 Task: Open Card Employee Feedback Collection in Board Product Roadmap Planning and Execution to Workspace Investor Relations and add a team member Softage.1@softage.net, a label Yellow, a checklist Mobile Device Management, an attachment from your google drive, a color Yellow and finally, add a card description 'Conduct customer research for new product naming and branding' and a comment 'This item is a priority on our list, so let us focus on getting it done as soon as possible.'. Add a start date 'Jan 09, 1900' with a due date 'Jan 16, 1900'
Action: Mouse moved to (55, 312)
Screenshot: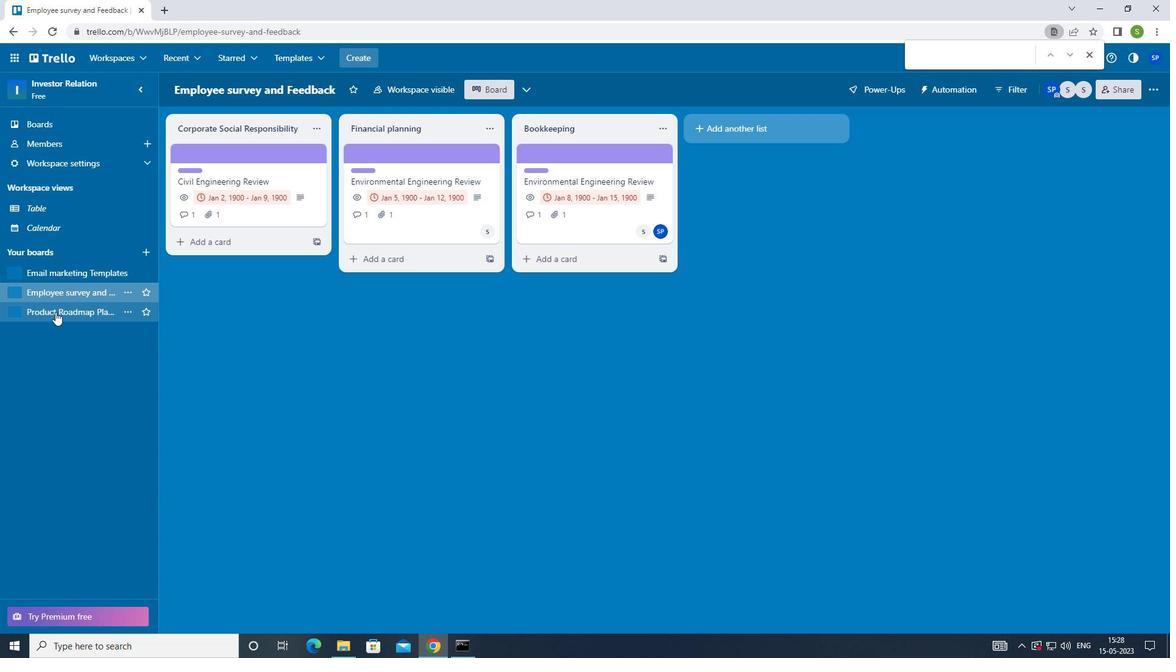 
Action: Mouse pressed left at (55, 312)
Screenshot: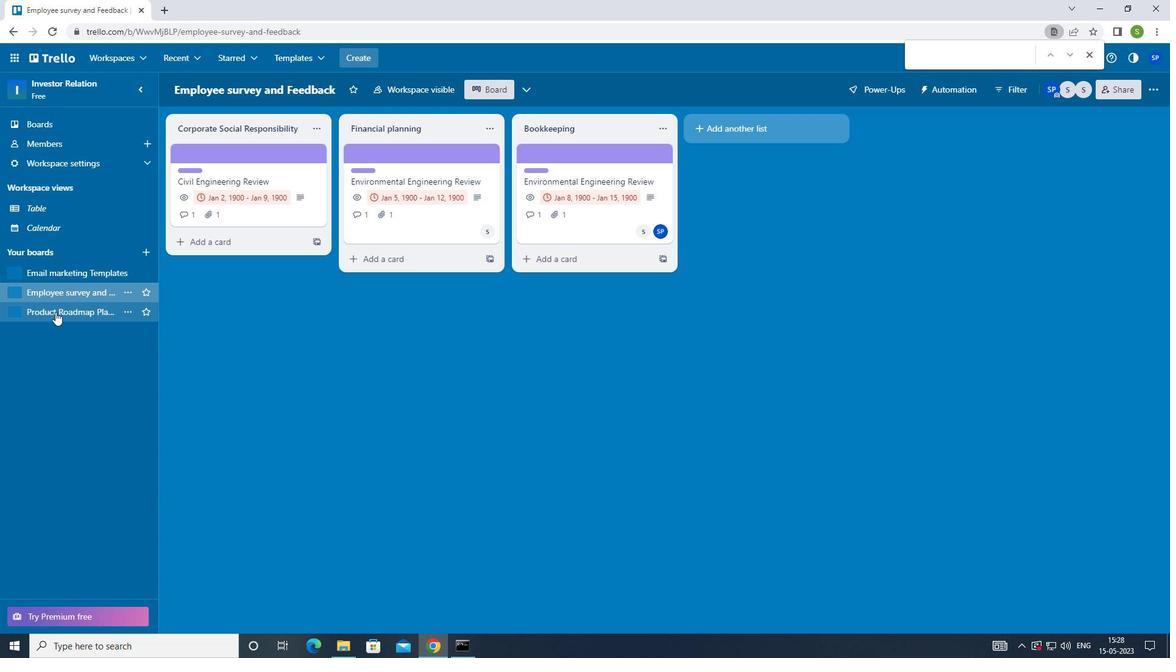 
Action: Mouse moved to (560, 158)
Screenshot: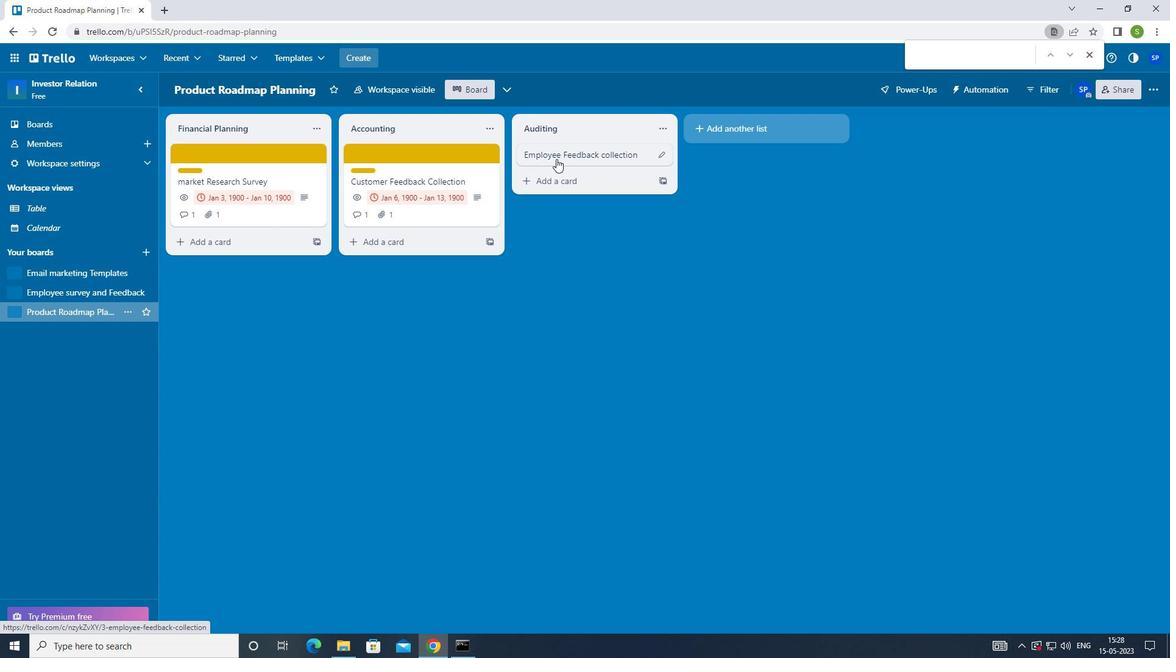 
Action: Mouse pressed left at (560, 158)
Screenshot: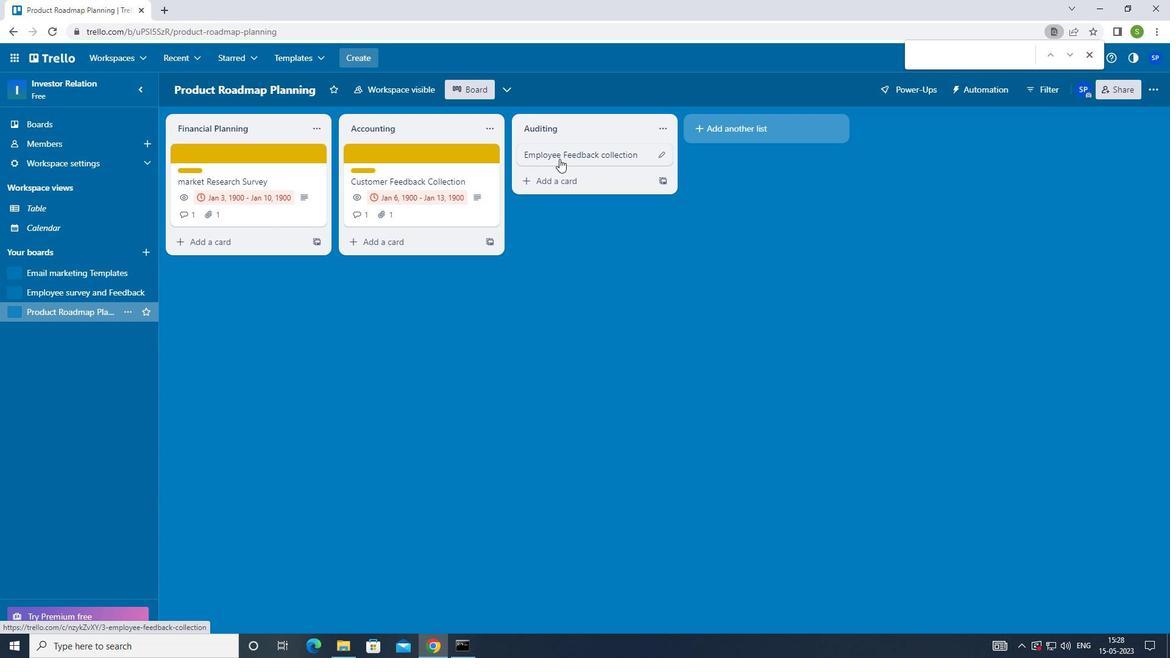 
Action: Mouse moved to (726, 149)
Screenshot: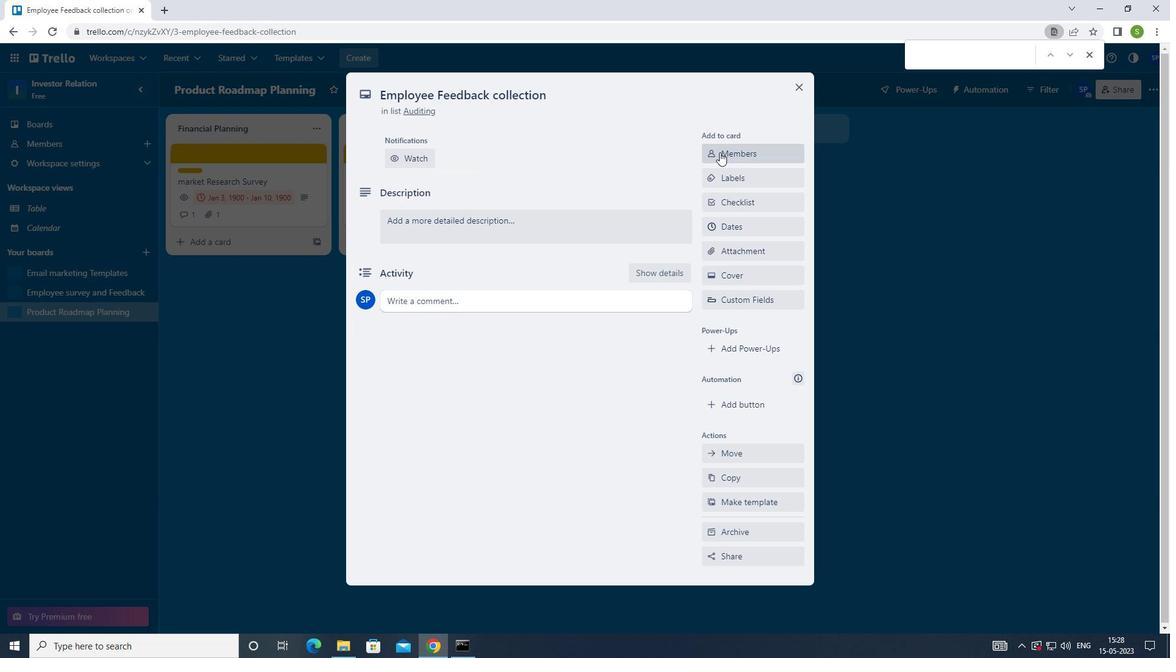 
Action: Mouse pressed left at (726, 149)
Screenshot: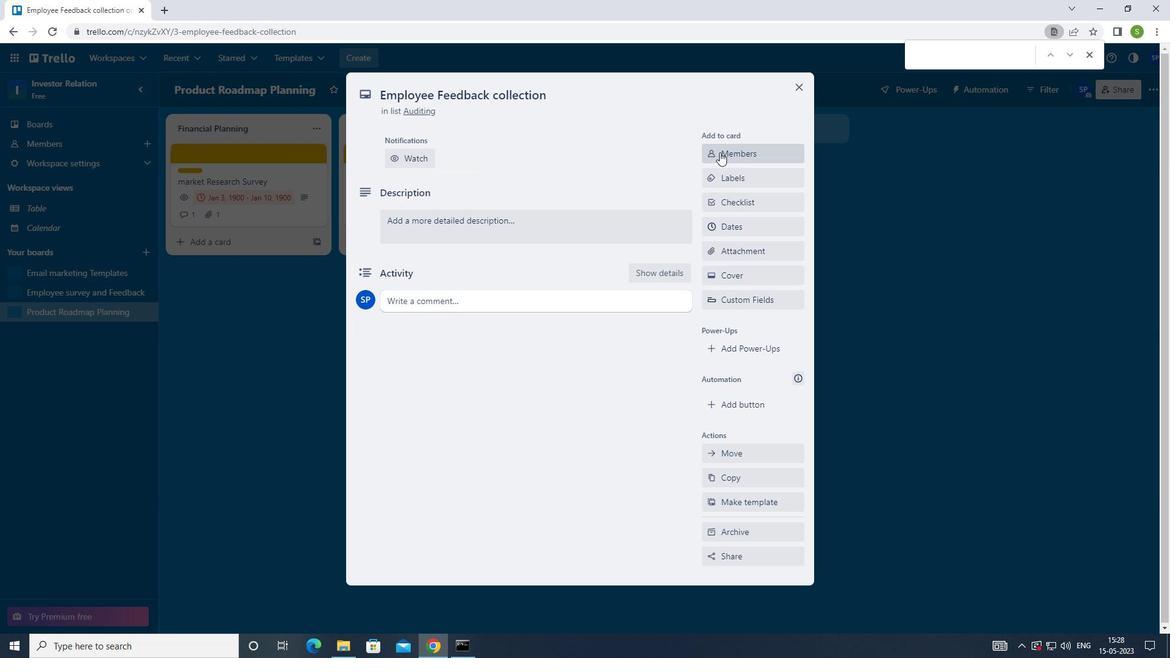 
Action: Mouse moved to (557, 398)
Screenshot: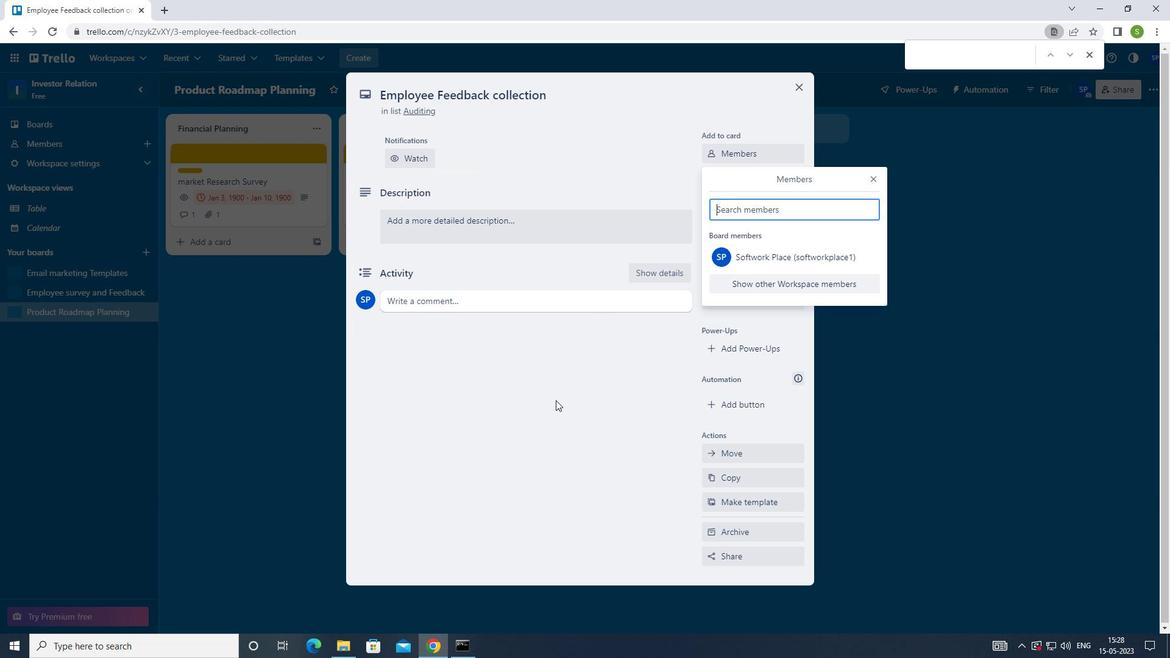 
Action: Key pressed <Key.shift>SOFTAGE.1<Key.shift>@SOFTAGE.NET
Screenshot: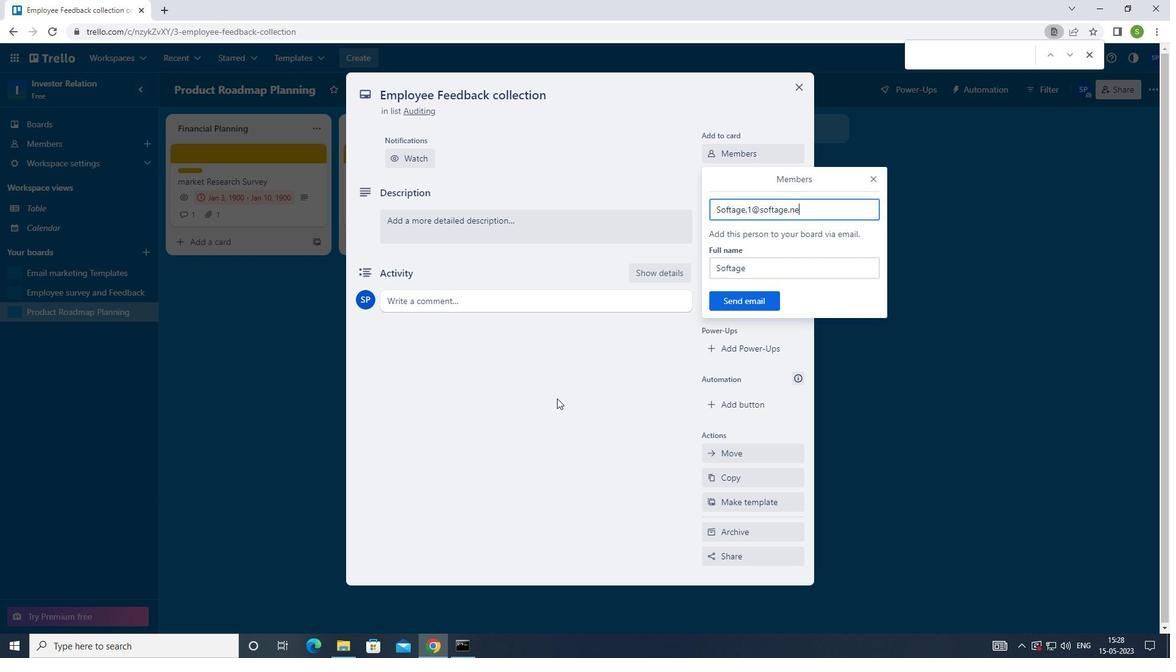 
Action: Mouse moved to (744, 300)
Screenshot: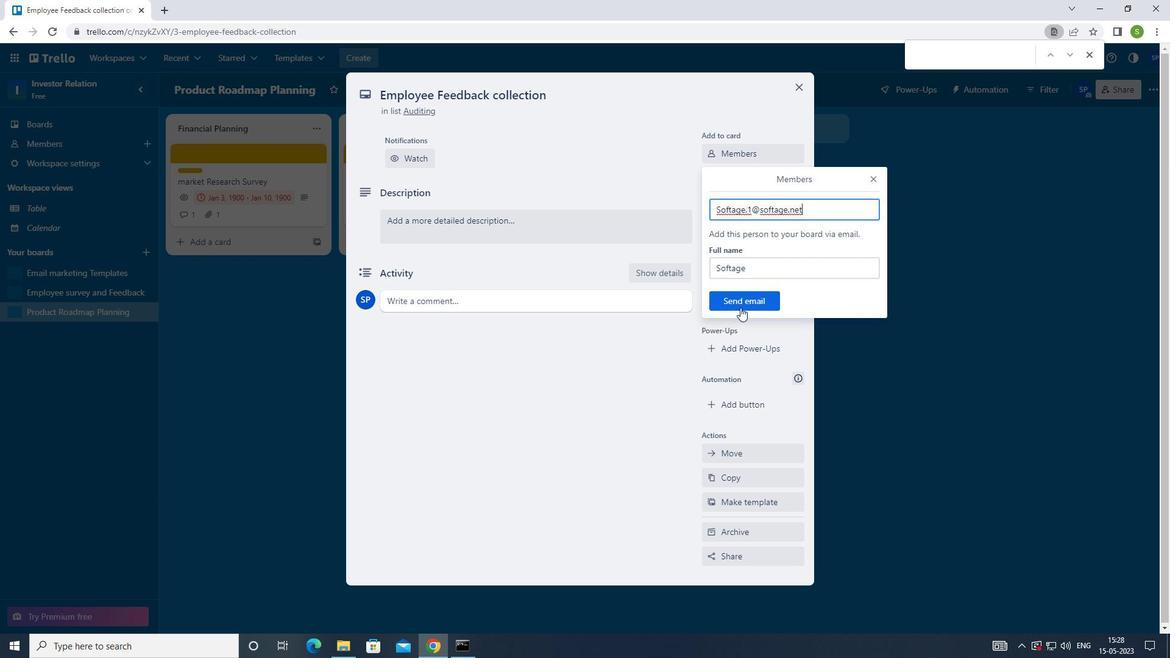
Action: Mouse pressed left at (744, 300)
Screenshot: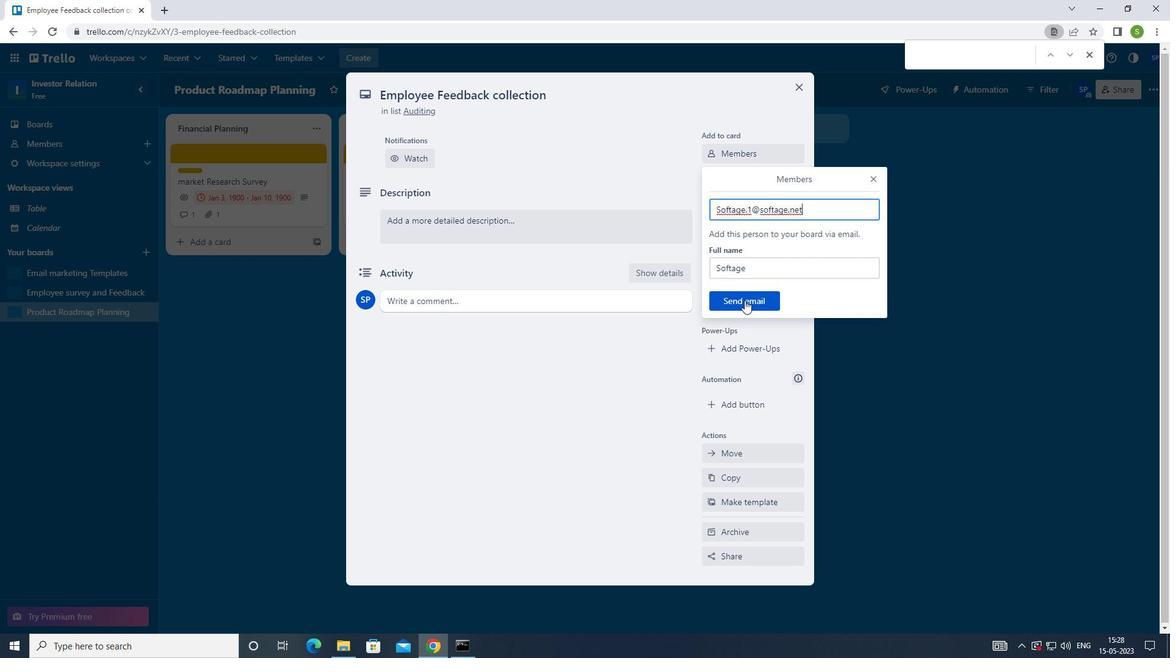 
Action: Mouse moved to (747, 222)
Screenshot: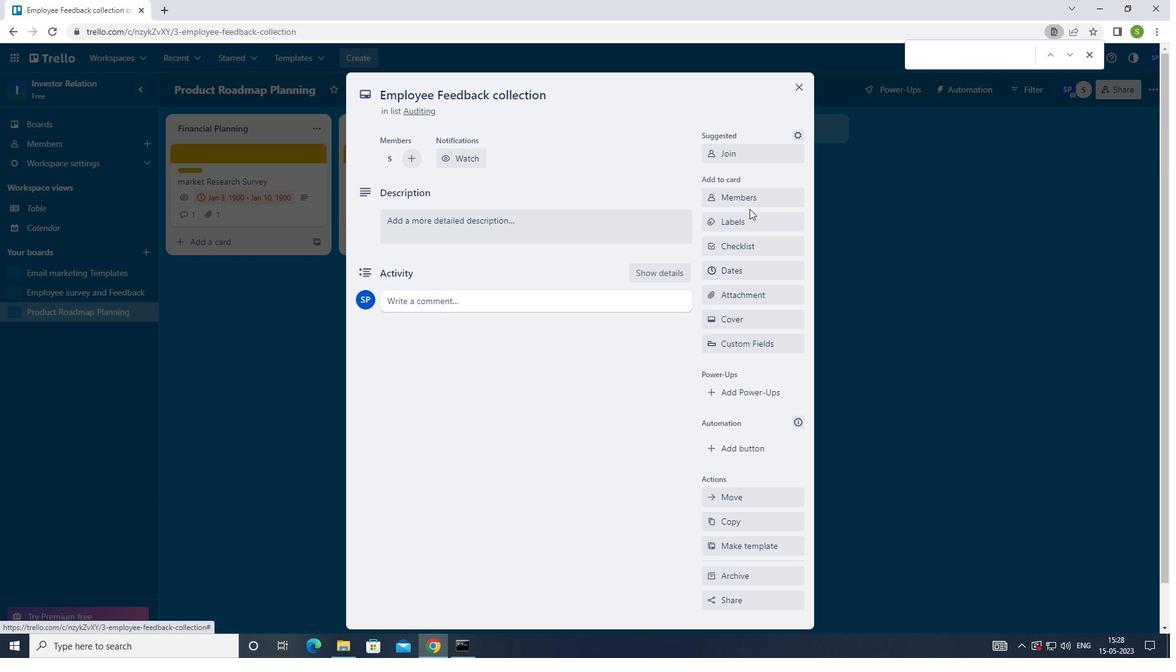 
Action: Mouse pressed left at (747, 222)
Screenshot: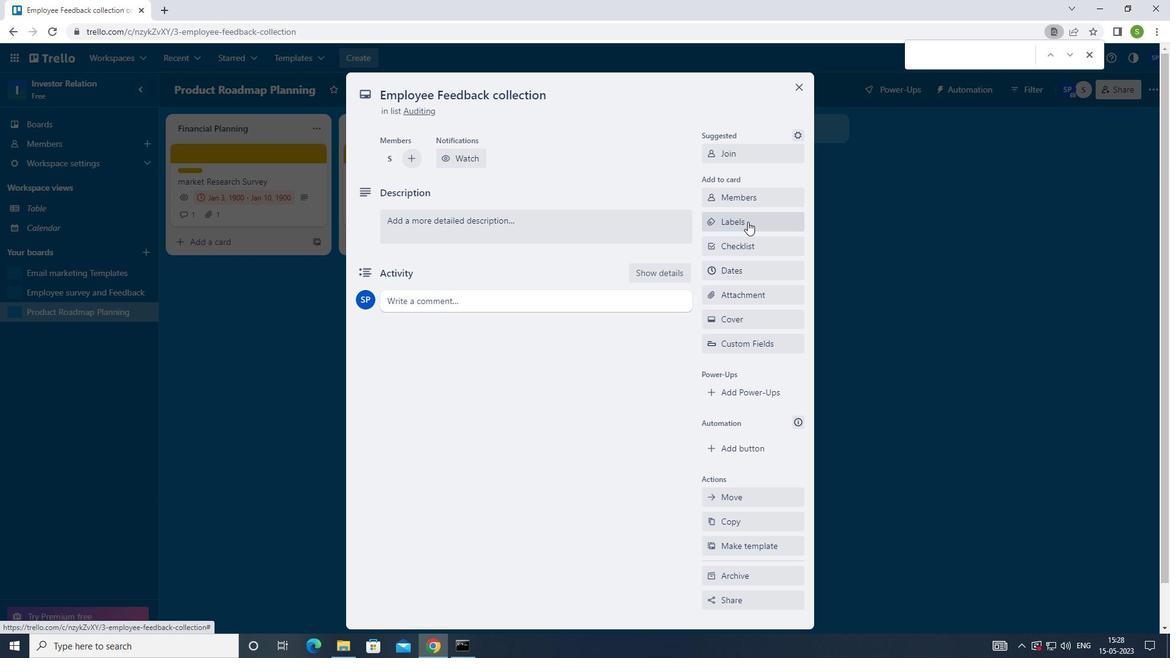 
Action: Mouse moved to (720, 346)
Screenshot: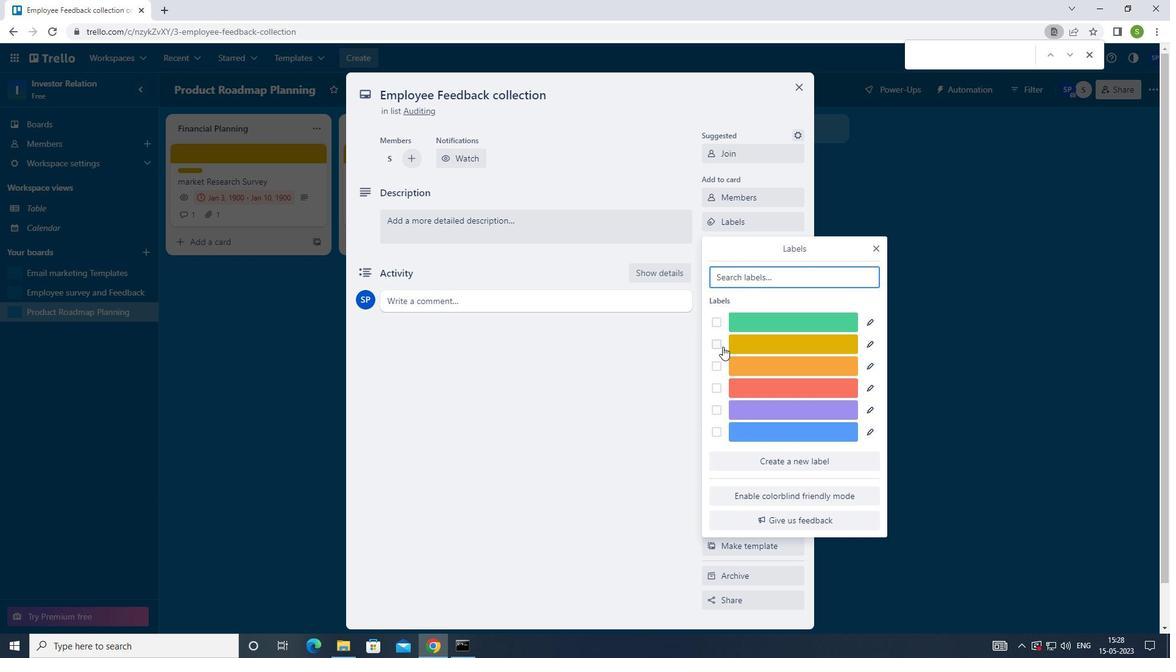 
Action: Mouse pressed left at (720, 346)
Screenshot: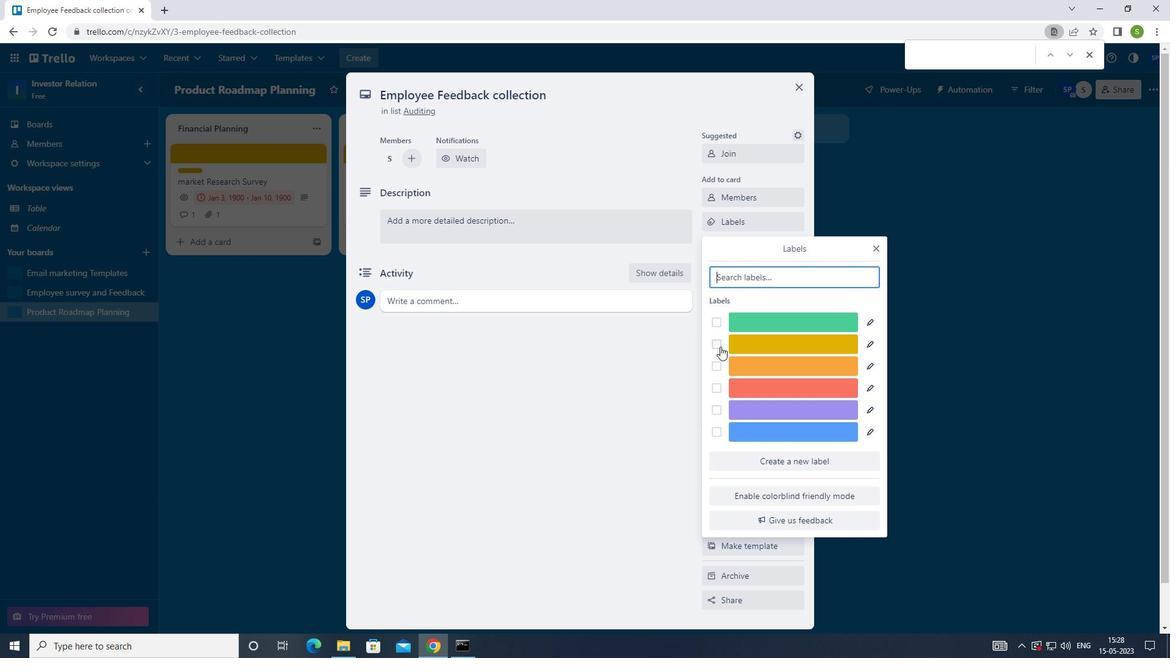 
Action: Mouse moved to (877, 249)
Screenshot: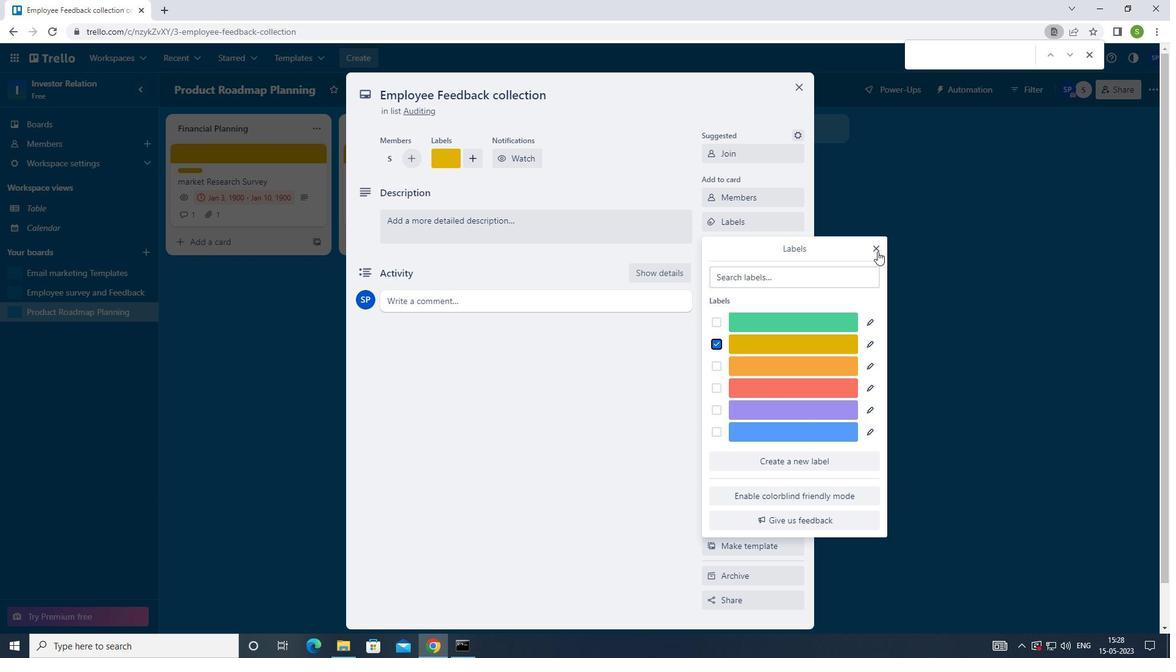 
Action: Mouse pressed left at (877, 249)
Screenshot: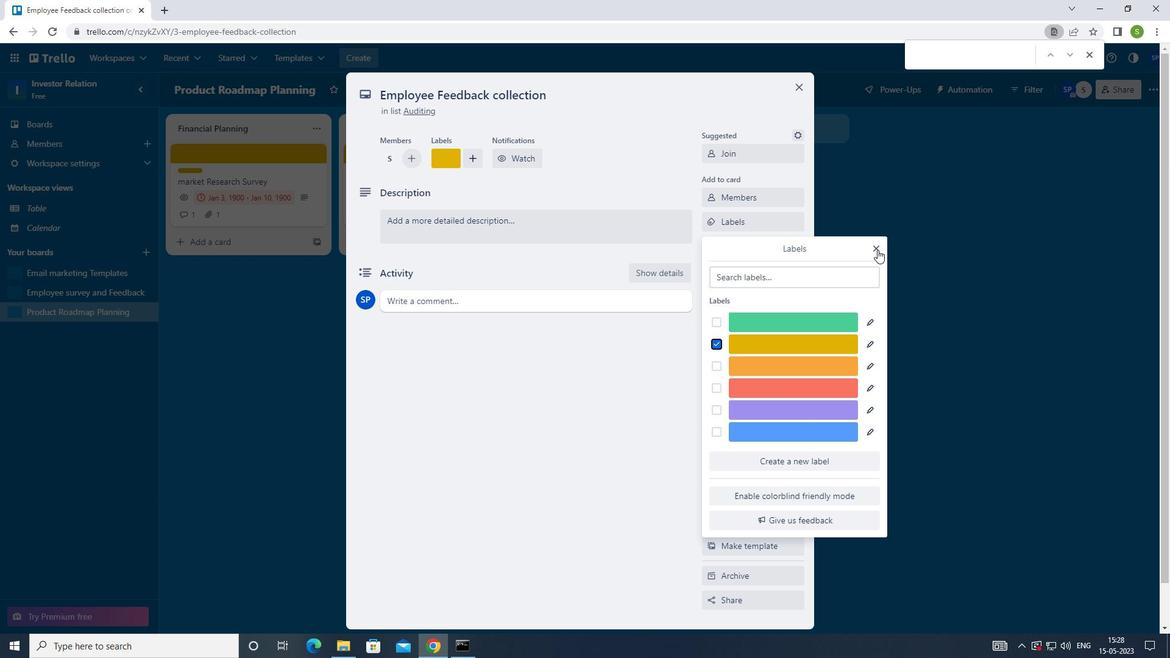 
Action: Mouse moved to (757, 251)
Screenshot: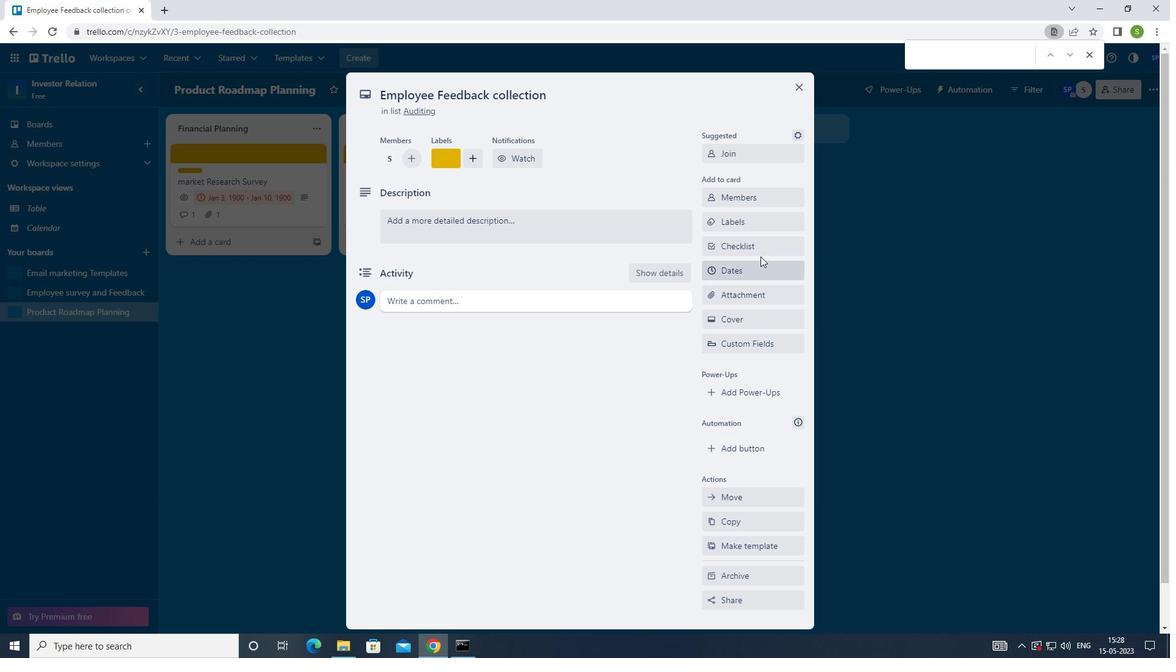 
Action: Mouse pressed left at (757, 251)
Screenshot: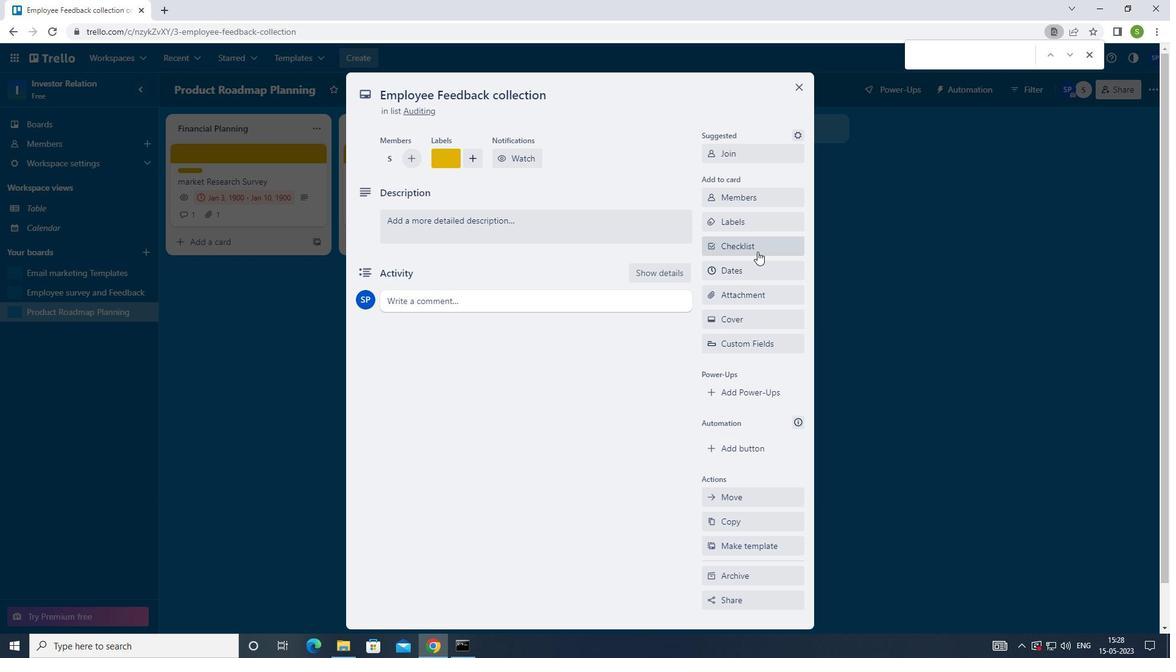 
Action: Mouse moved to (812, 240)
Screenshot: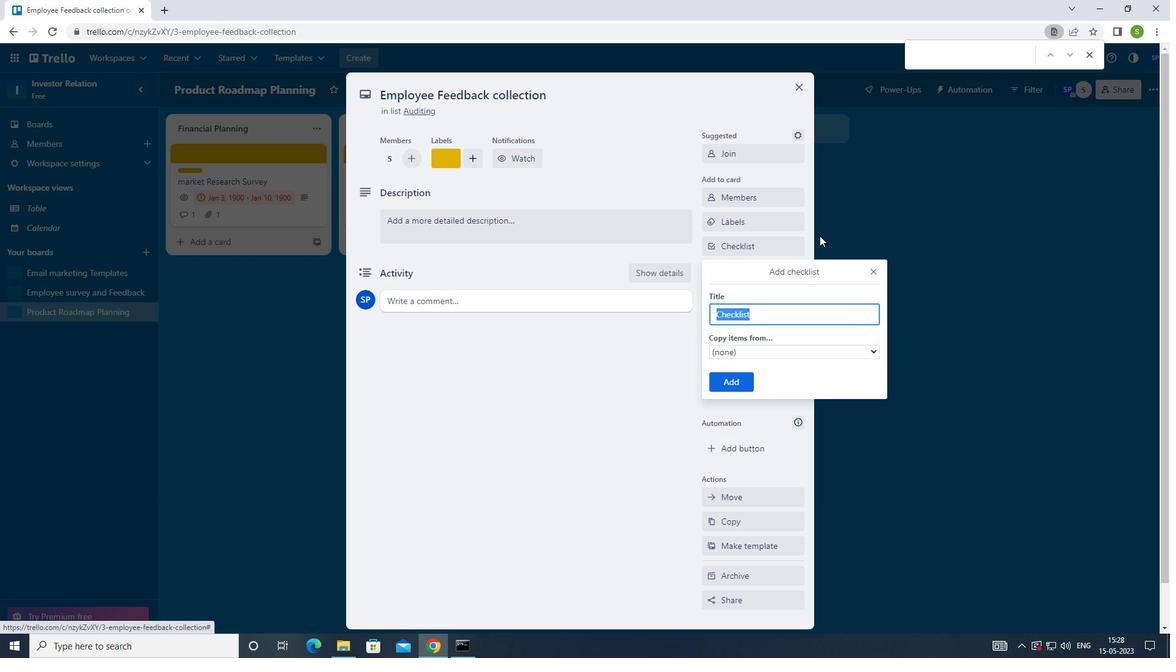 
Action: Key pressed <Key.shift>MOBILE<Key.space><Key.shift>DVICE<Key.space><Key.shift>MANAGMENT
Screenshot: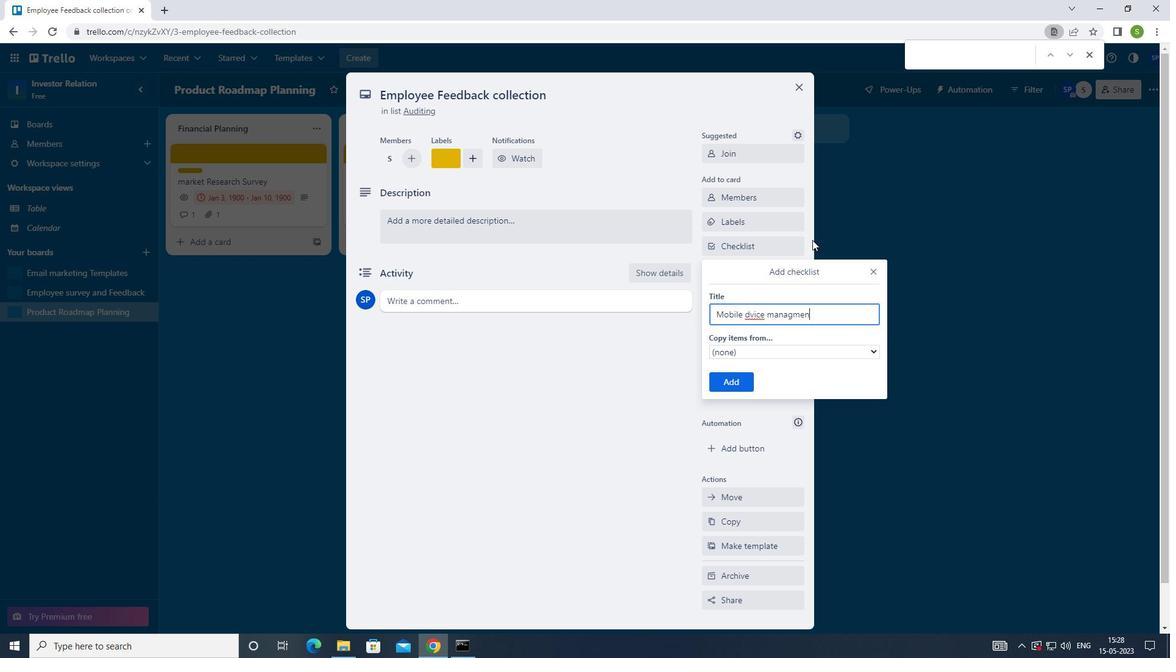 
Action: Mouse moved to (750, 315)
Screenshot: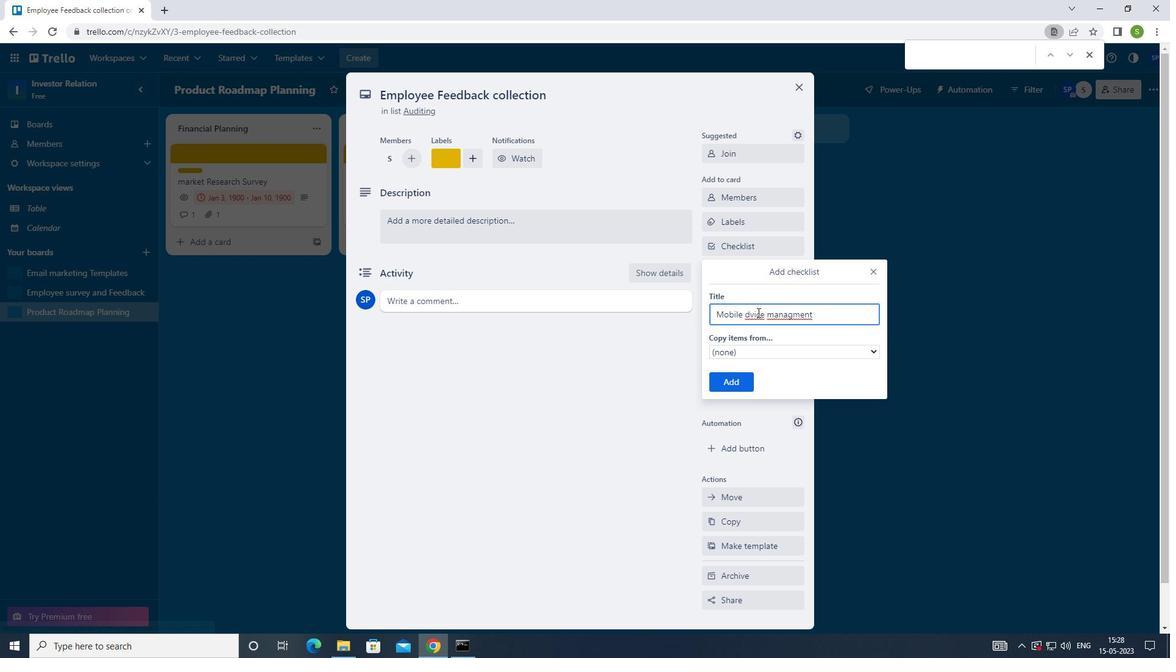 
Action: Mouse pressed left at (750, 315)
Screenshot: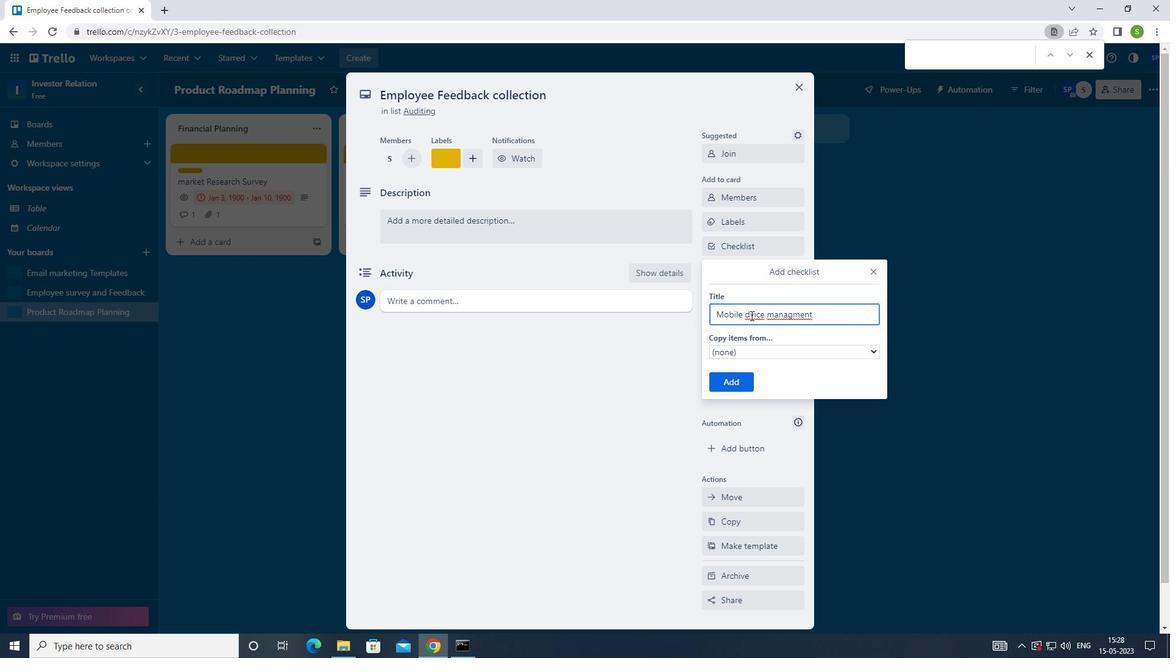 
Action: Mouse moved to (757, 313)
Screenshot: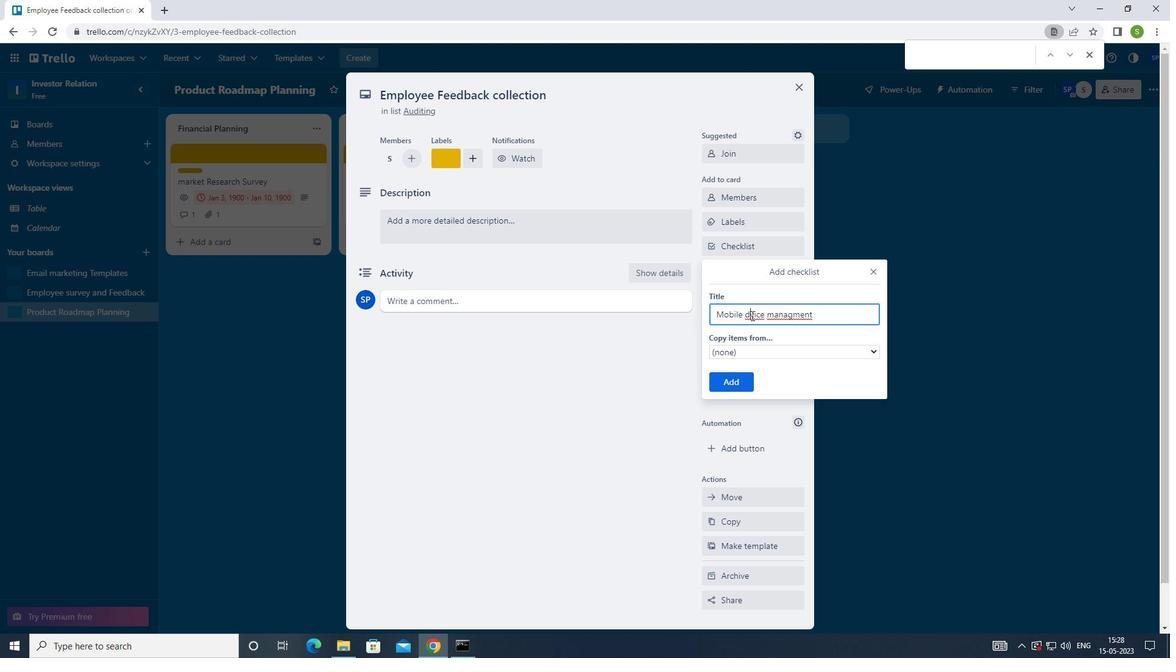 
Action: Key pressed E
Screenshot: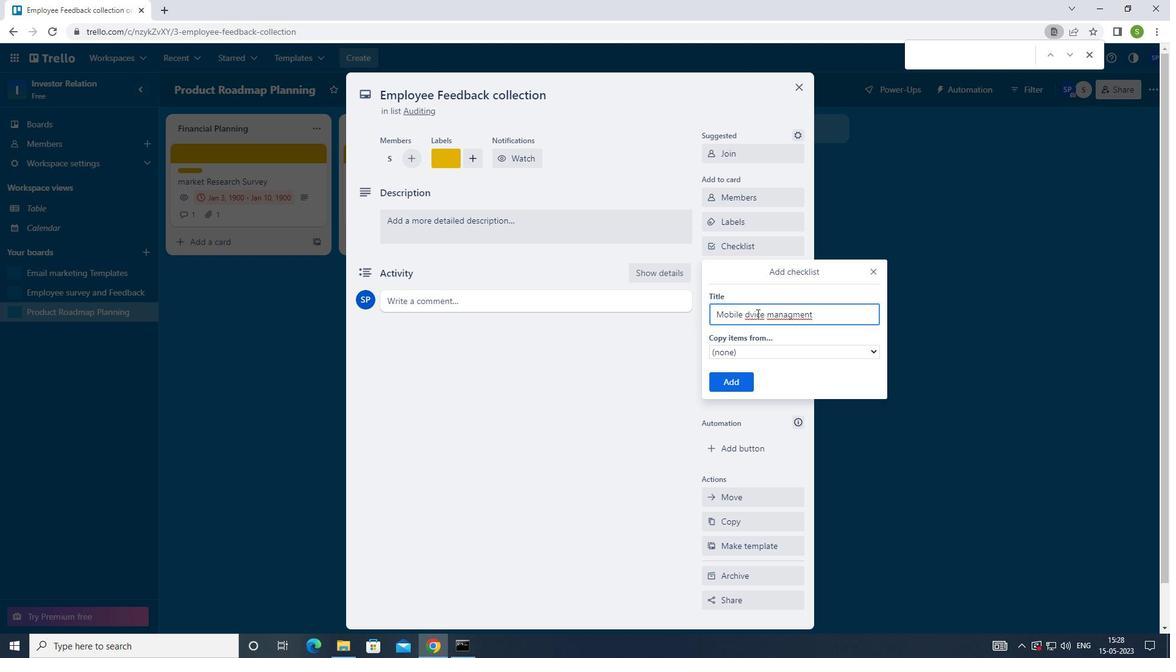
Action: Mouse moved to (742, 371)
Screenshot: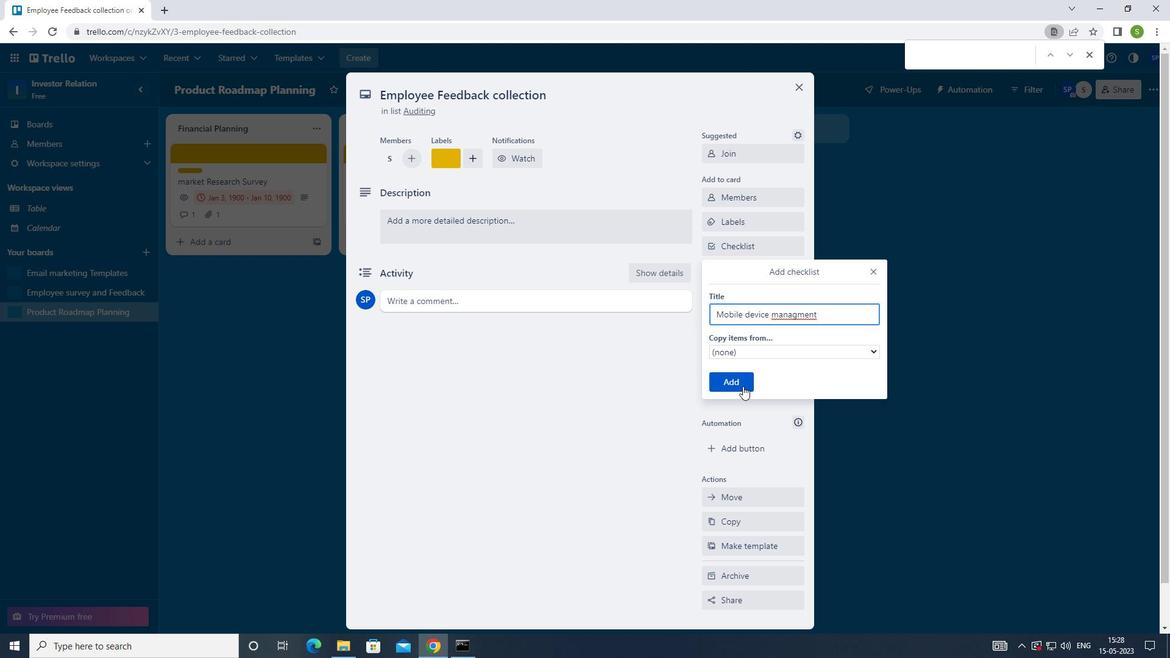 
Action: Mouse pressed left at (742, 371)
Screenshot: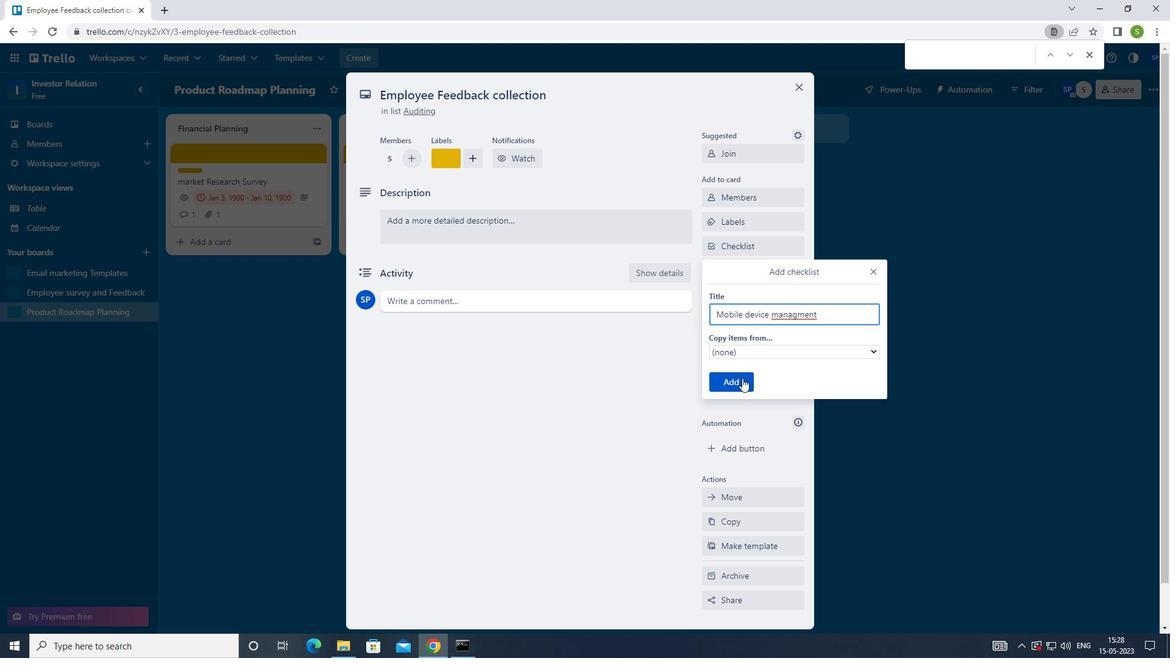 
Action: Mouse moved to (797, 312)
Screenshot: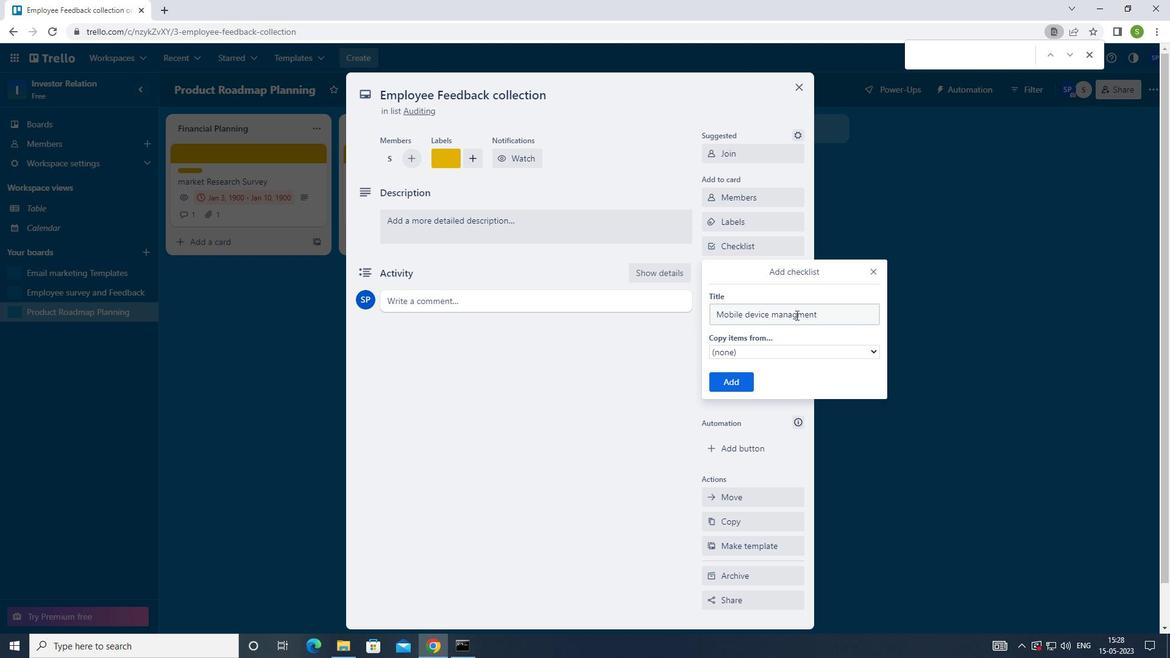 
Action: Mouse pressed left at (797, 312)
Screenshot: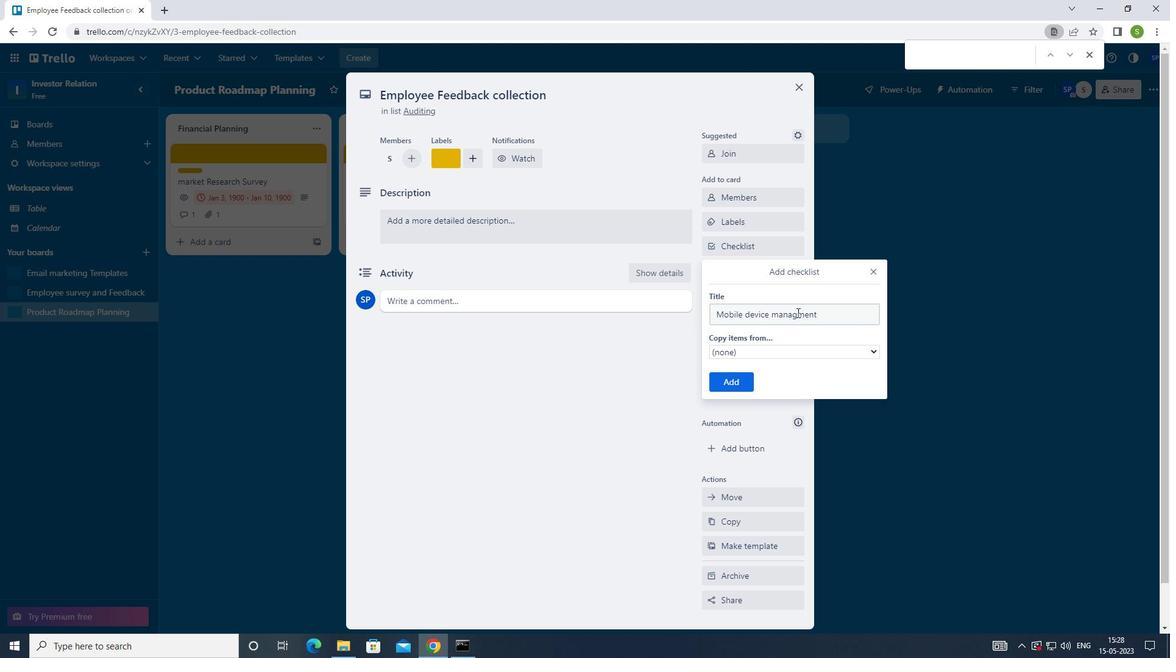 
Action: Key pressed E
Screenshot: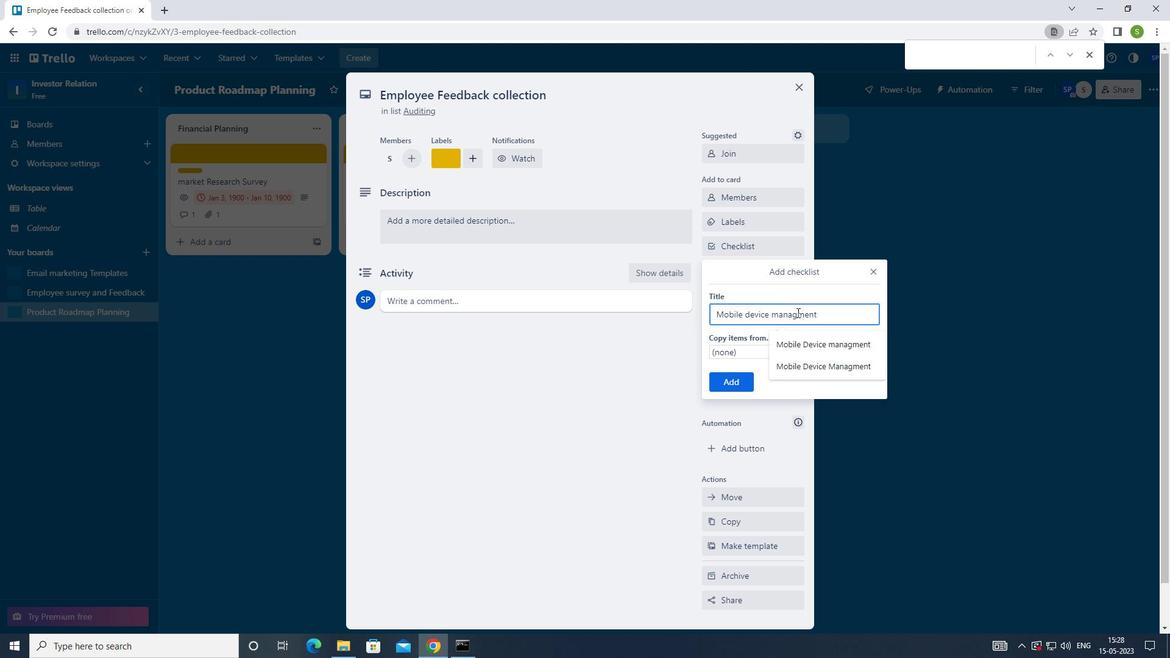 
Action: Mouse moved to (744, 384)
Screenshot: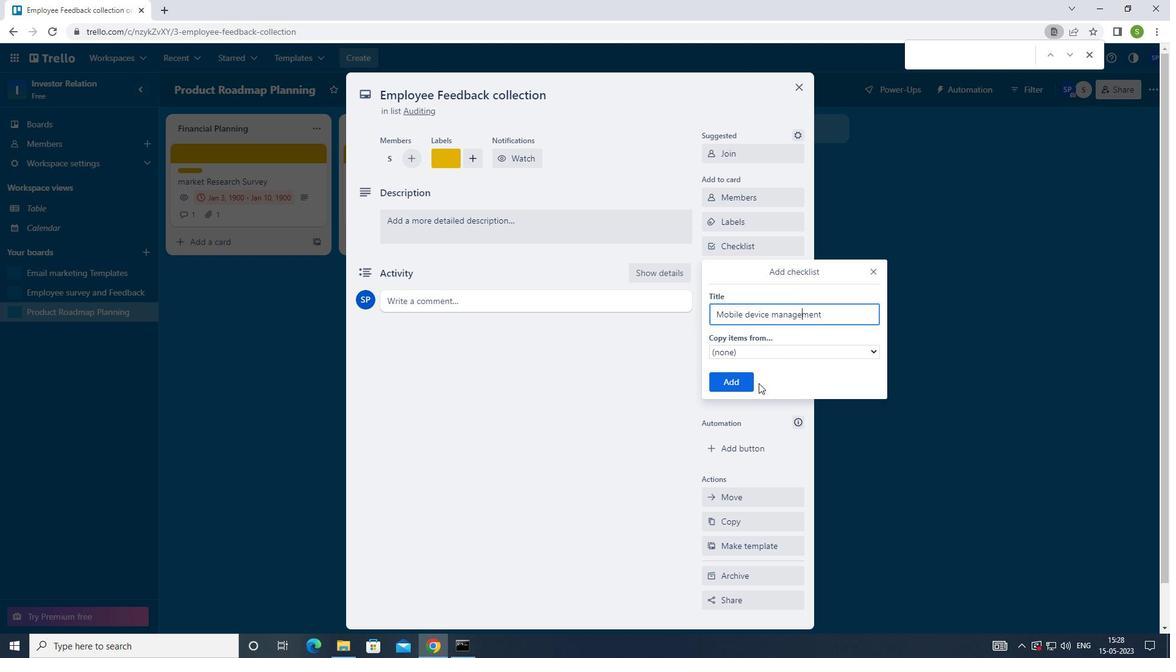 
Action: Mouse pressed left at (744, 384)
Screenshot: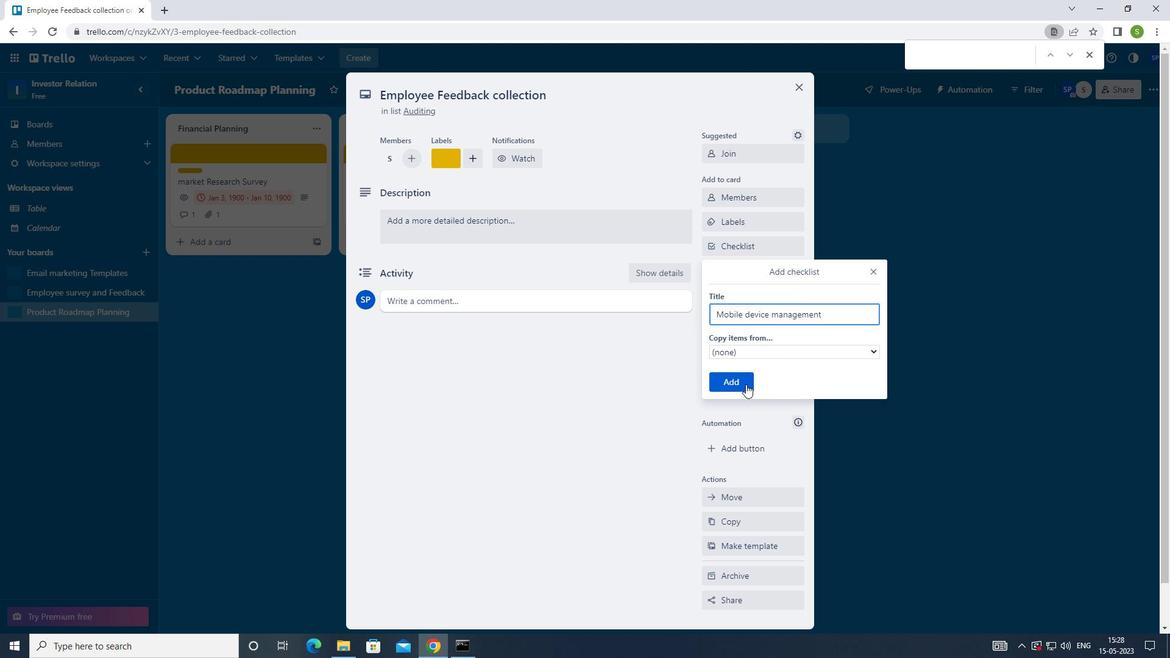 
Action: Mouse moved to (741, 295)
Screenshot: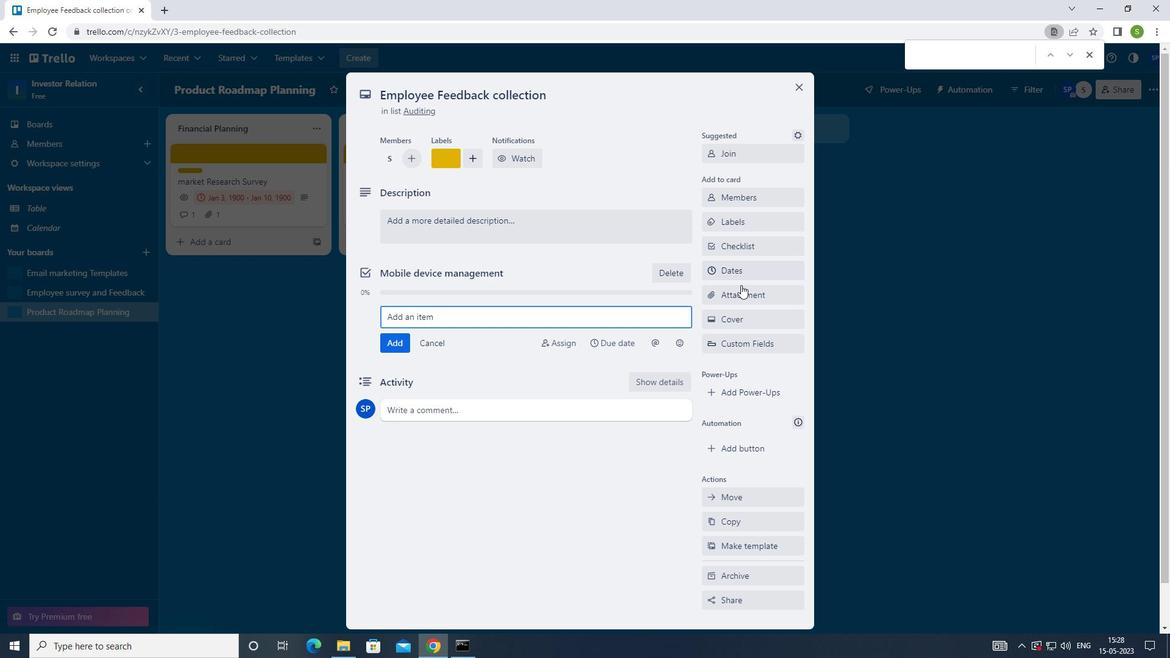
Action: Mouse pressed left at (741, 295)
Screenshot: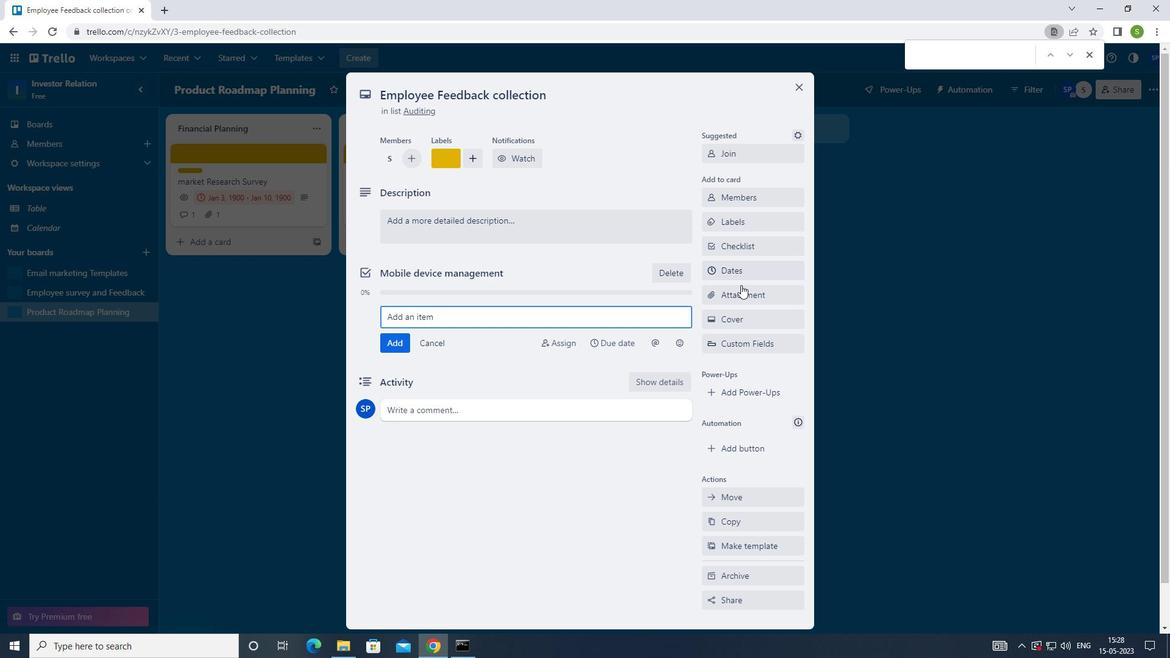 
Action: Mouse moved to (728, 385)
Screenshot: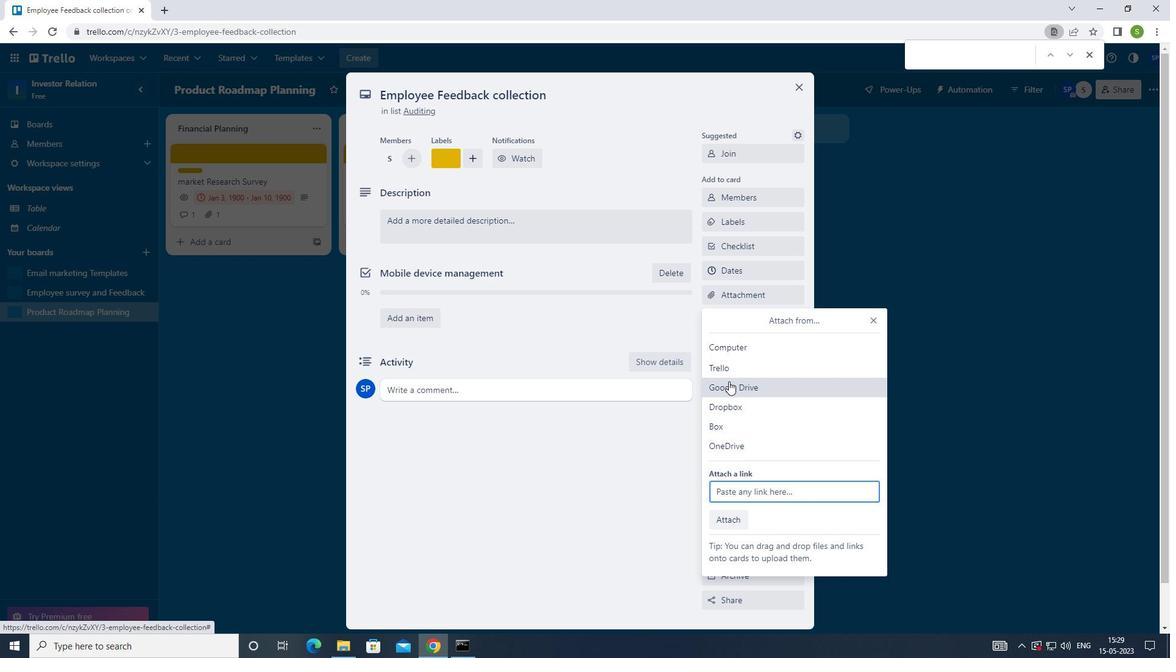 
Action: Mouse pressed left at (728, 385)
Screenshot: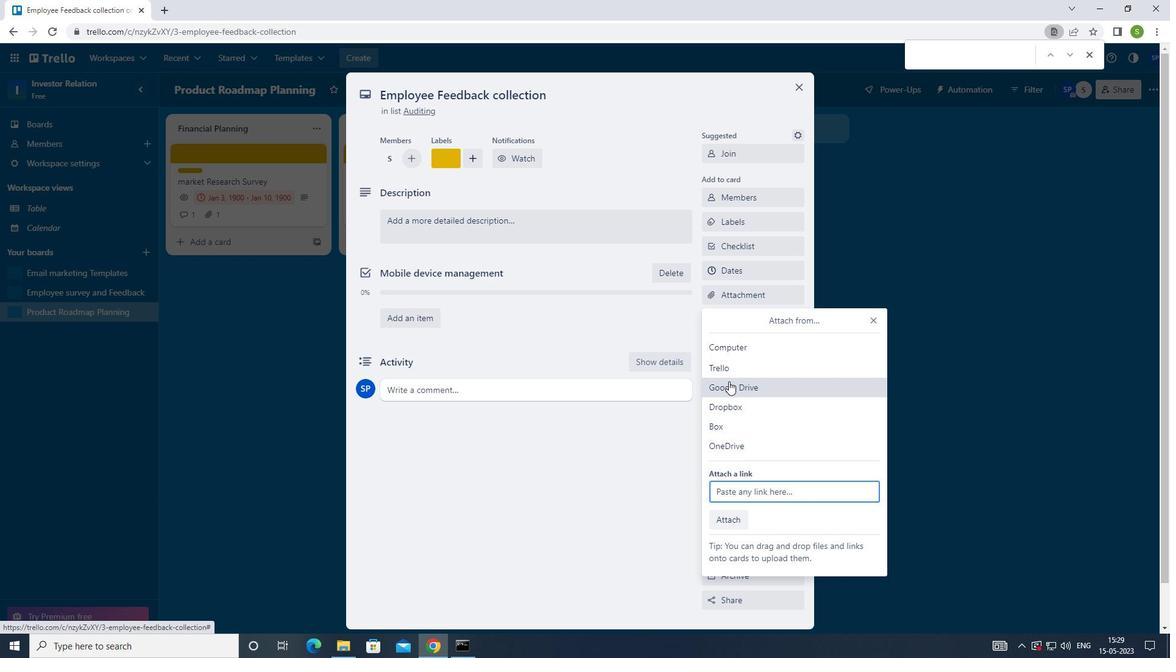 
Action: Mouse moved to (344, 319)
Screenshot: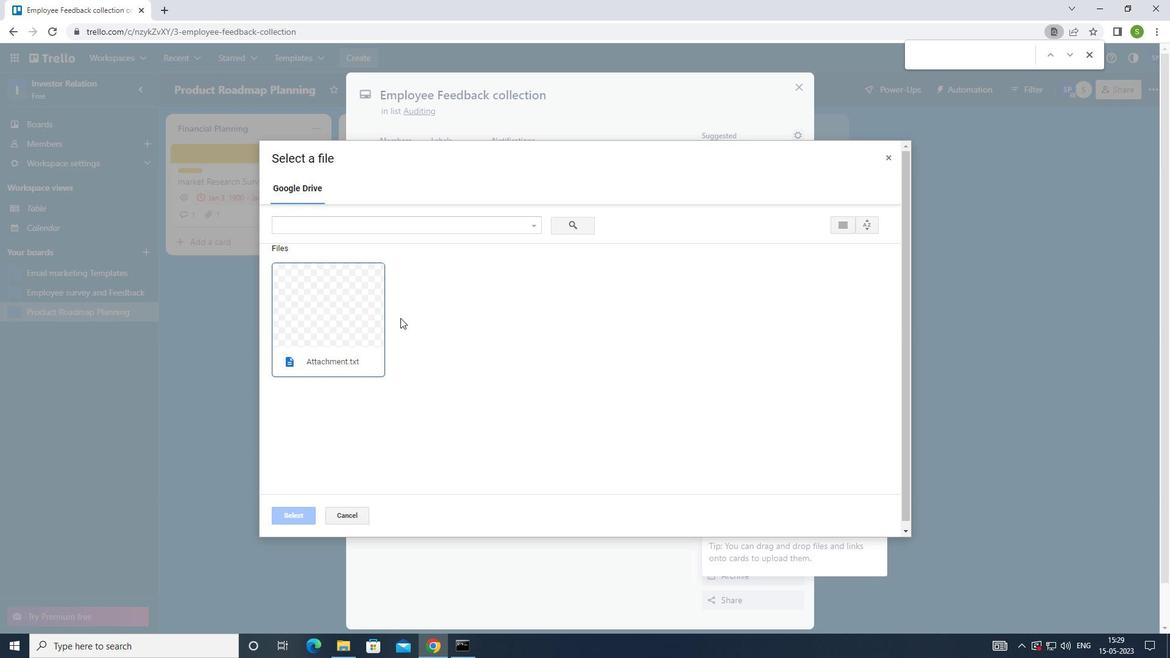 
Action: Mouse pressed left at (344, 319)
Screenshot: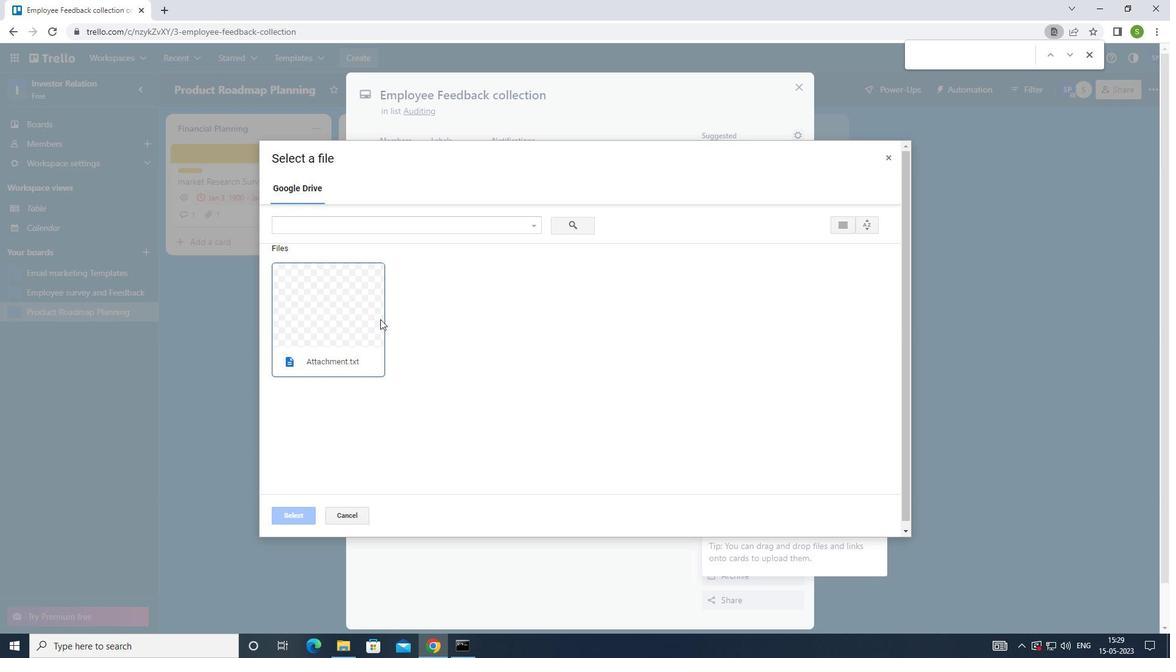
Action: Mouse moved to (300, 515)
Screenshot: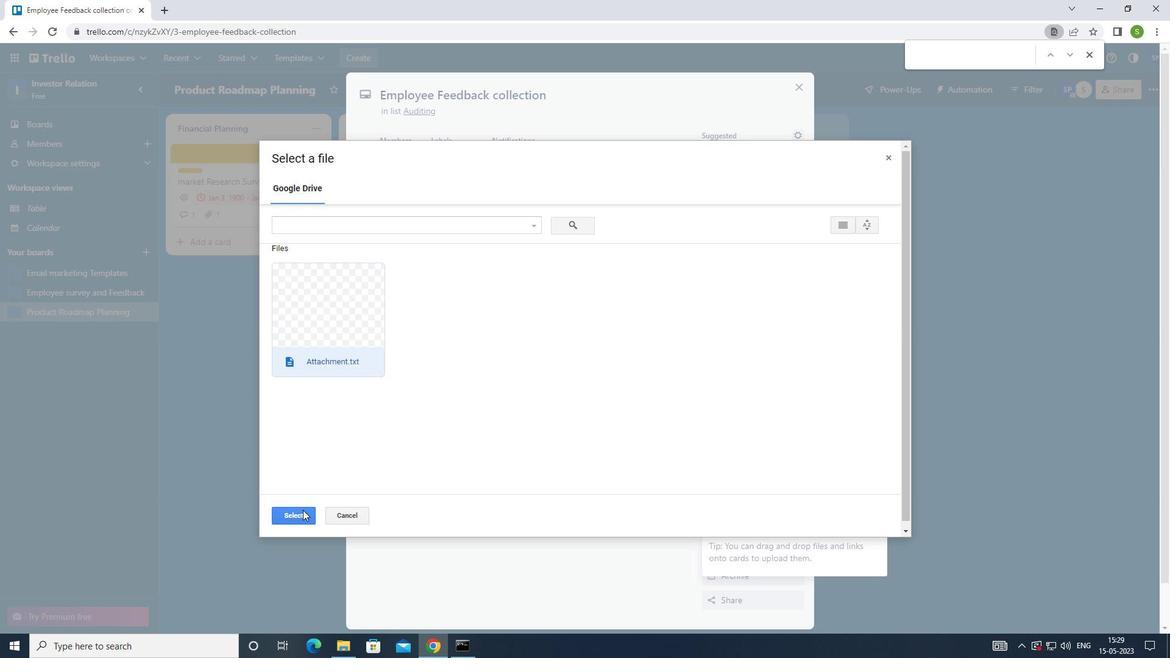 
Action: Mouse pressed left at (300, 515)
Screenshot: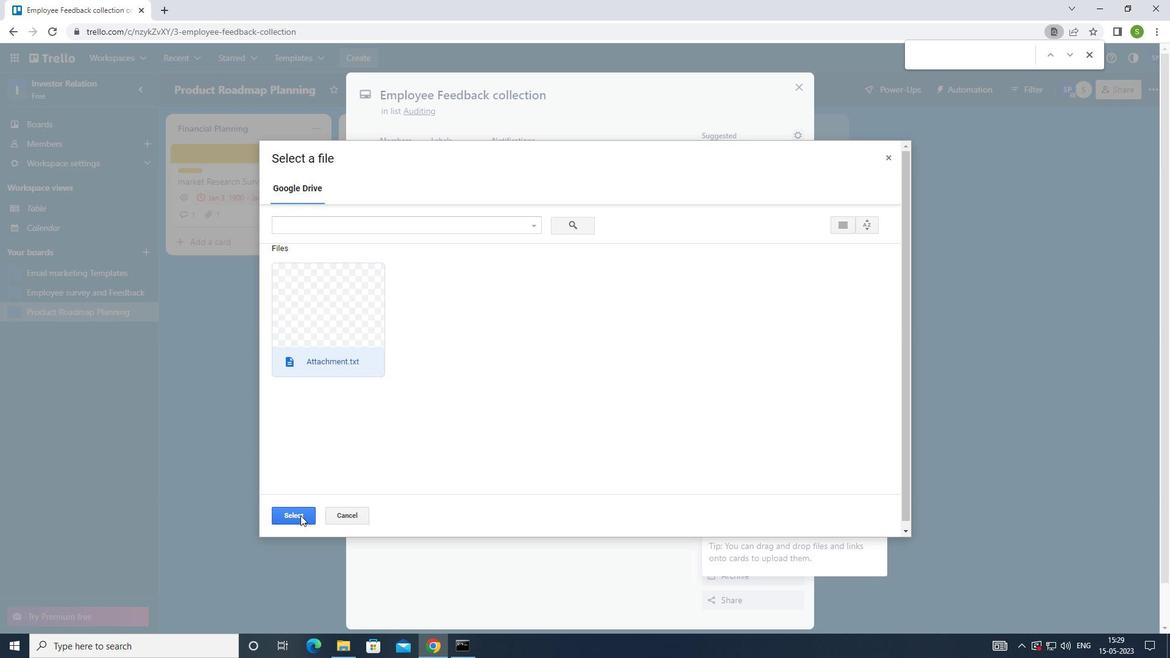 
Action: Mouse moved to (761, 310)
Screenshot: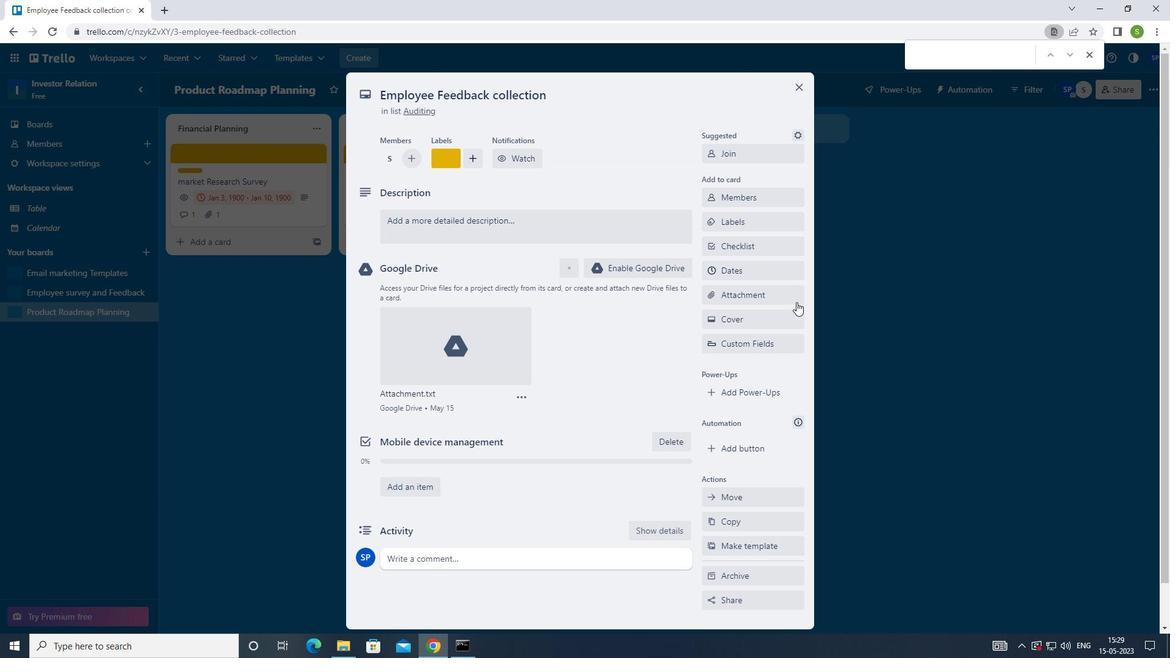 
Action: Mouse pressed left at (761, 310)
Screenshot: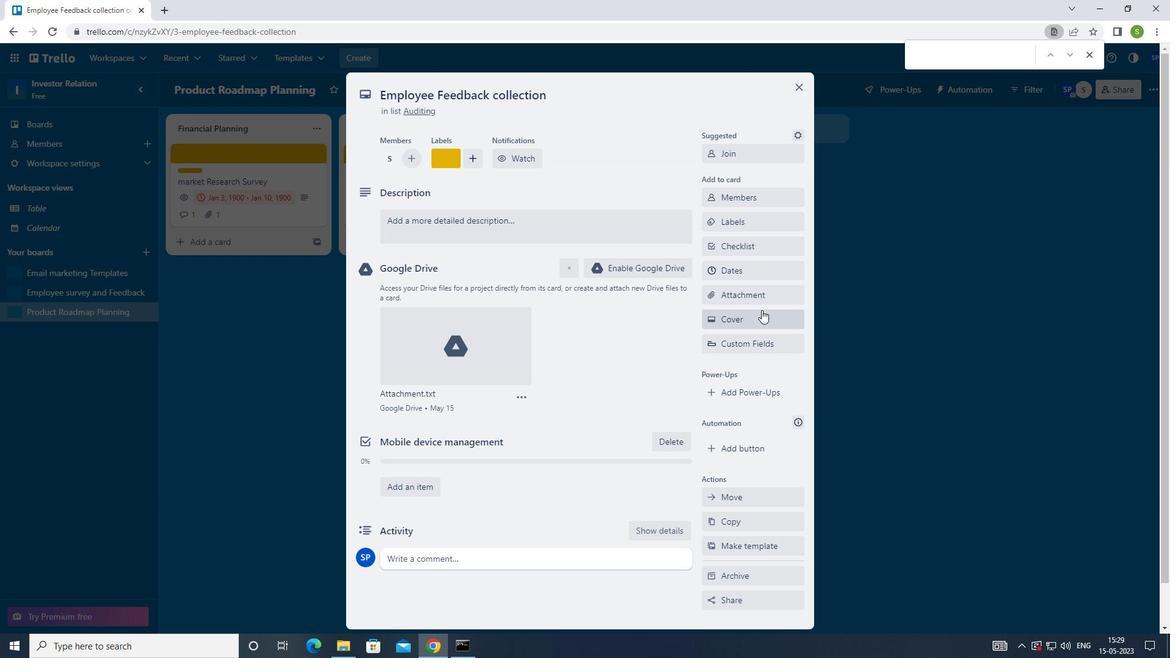 
Action: Mouse moved to (768, 393)
Screenshot: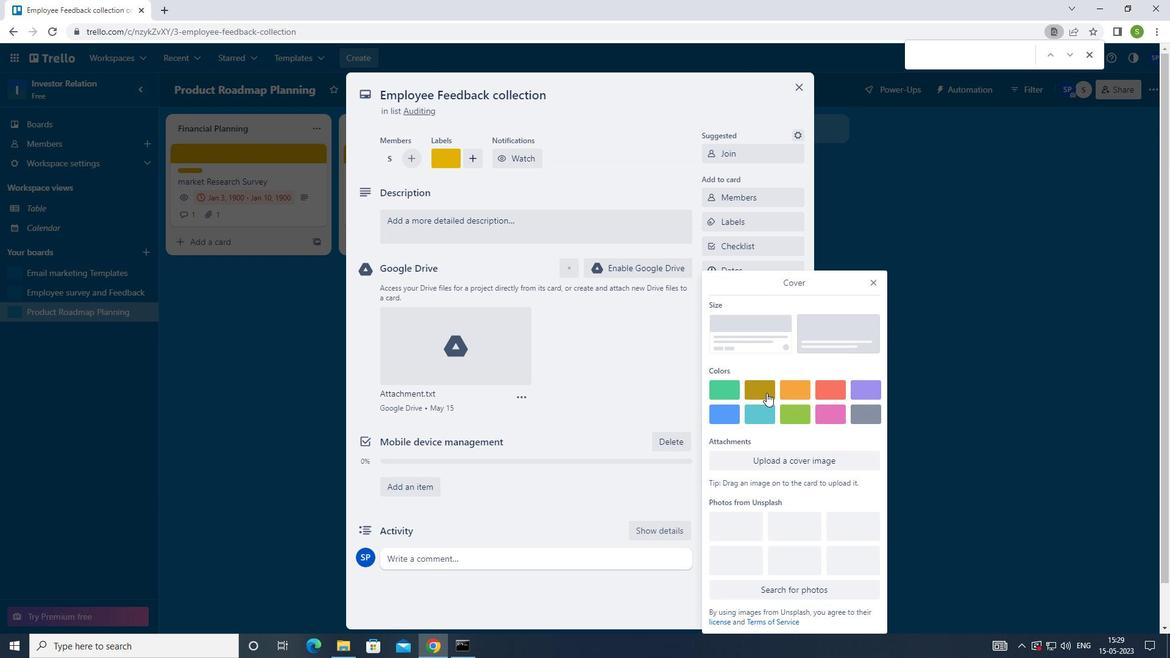 
Action: Mouse pressed left at (768, 393)
Screenshot: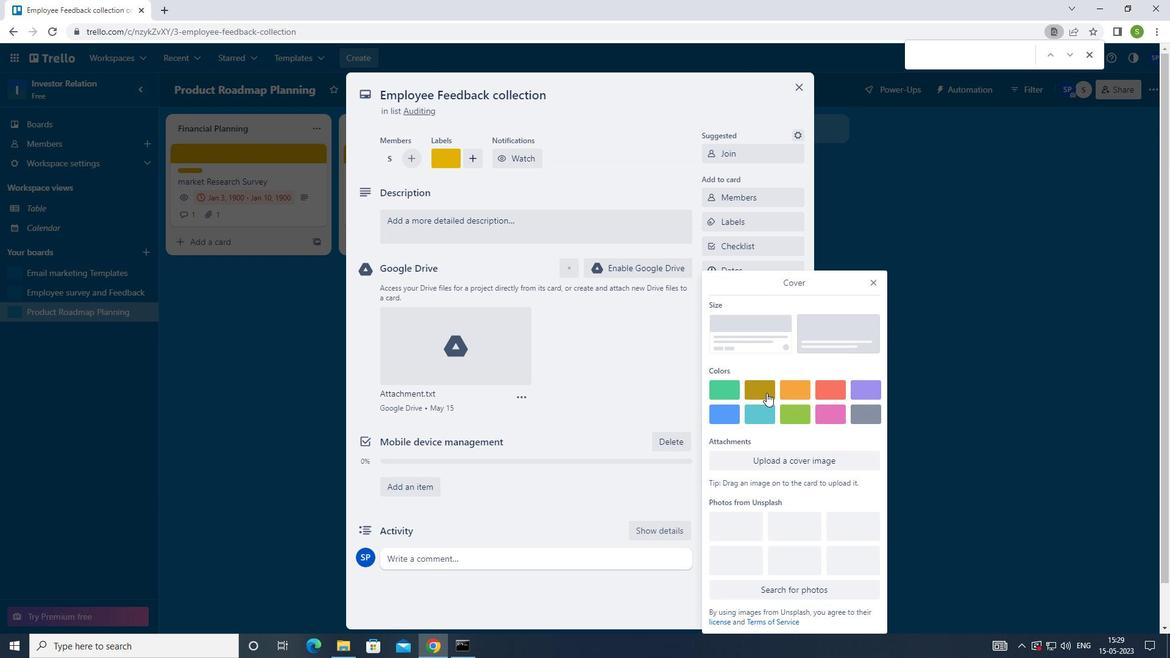 
Action: Mouse moved to (875, 263)
Screenshot: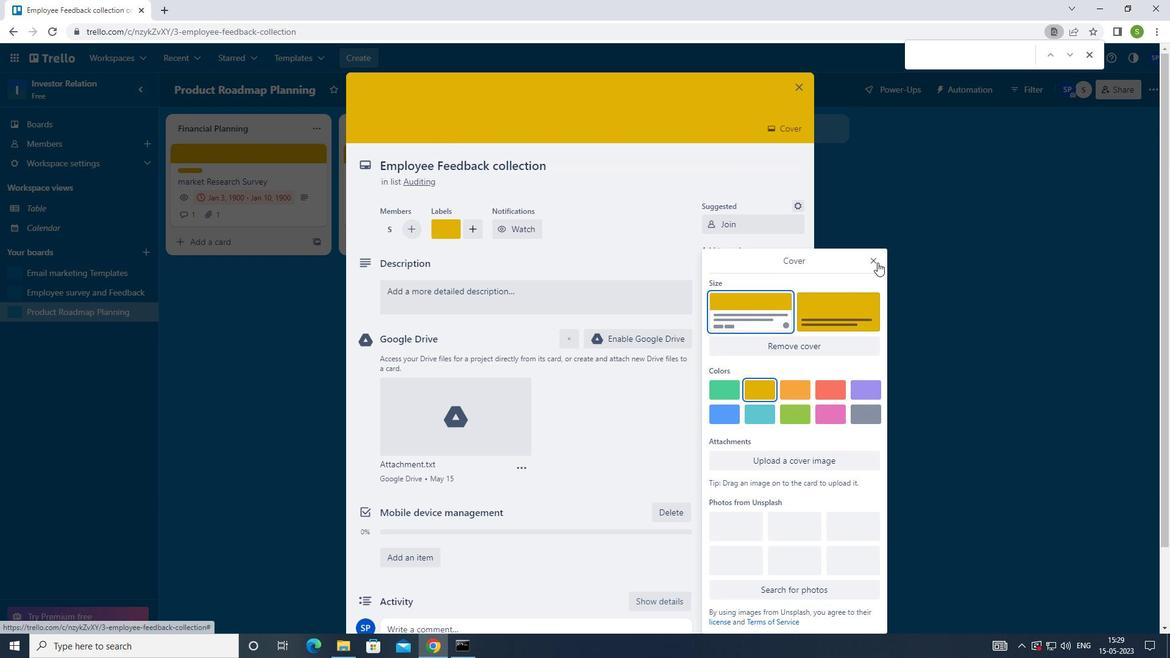 
Action: Mouse pressed left at (875, 263)
Screenshot: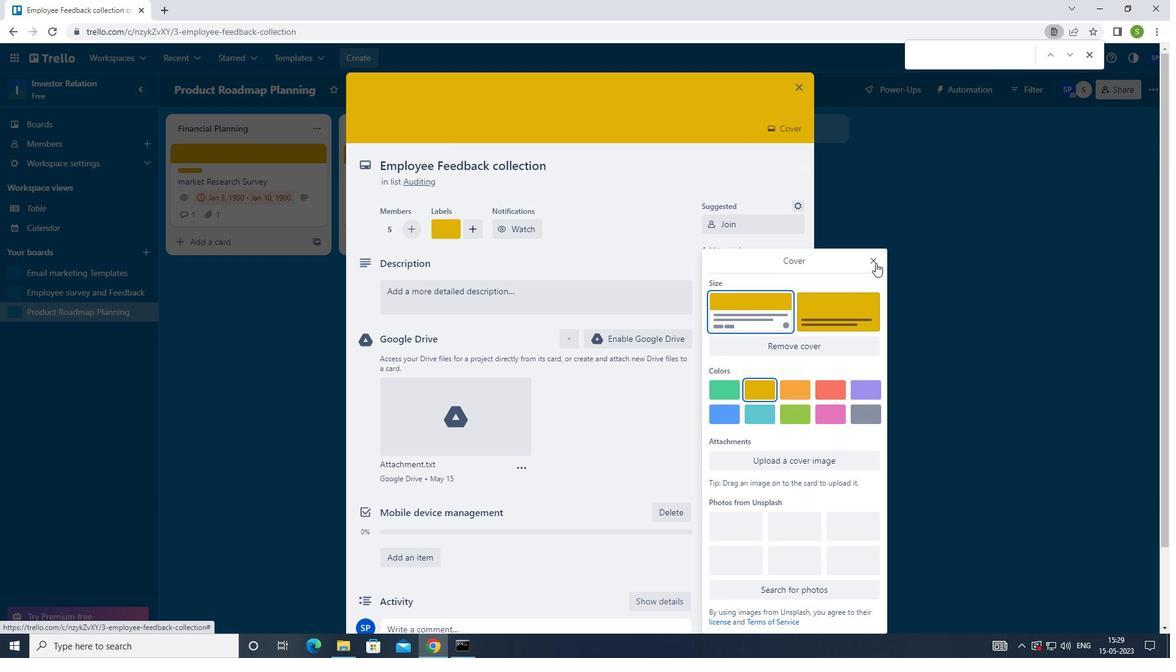 
Action: Mouse moved to (647, 299)
Screenshot: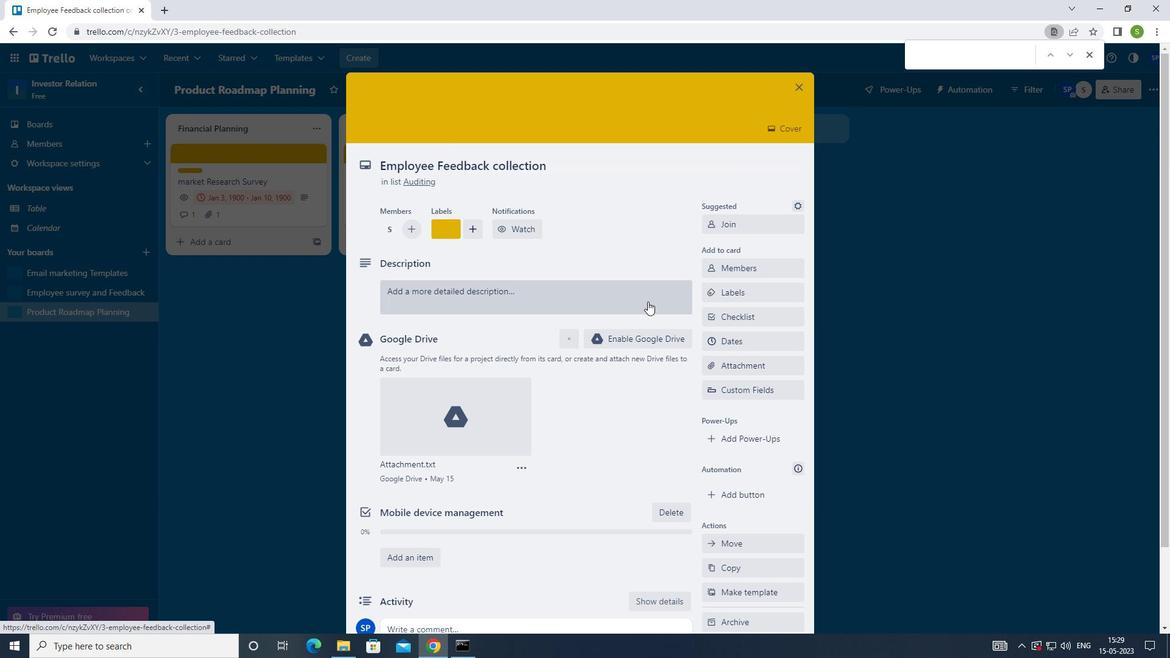 
Action: Mouse pressed left at (647, 299)
Screenshot: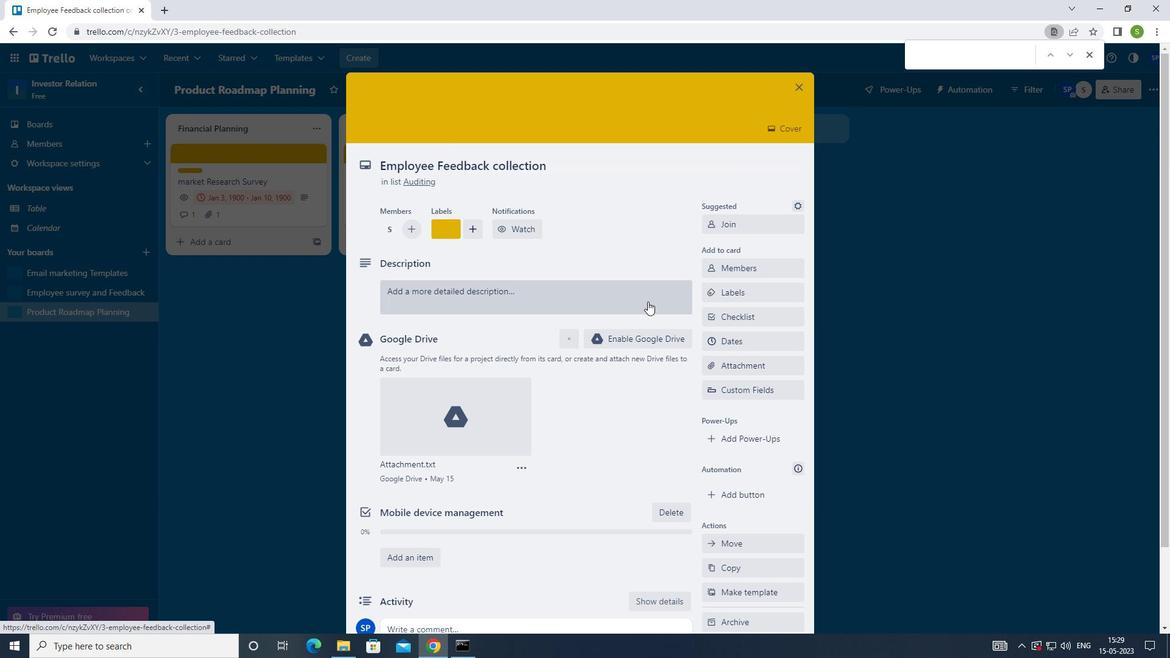 
Action: Mouse moved to (679, 276)
Screenshot: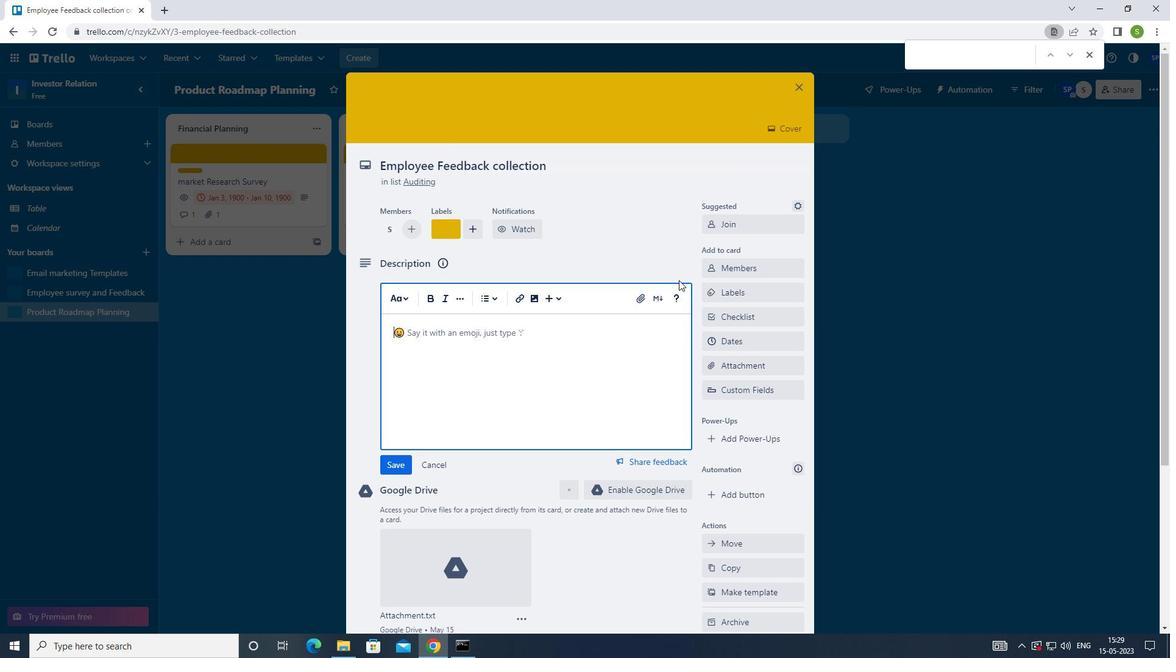 
Action: Key pressed <Key.shift>CONDUCT<Key.space>CUSTOMER<Key.space>RESEARCH<Key.space>FOR<Key.space>NEW<Key.space>PRODUCT<Key.space>NAME<Key.backspace>ING<Key.space>AND<Key.space>BRANDING
Screenshot: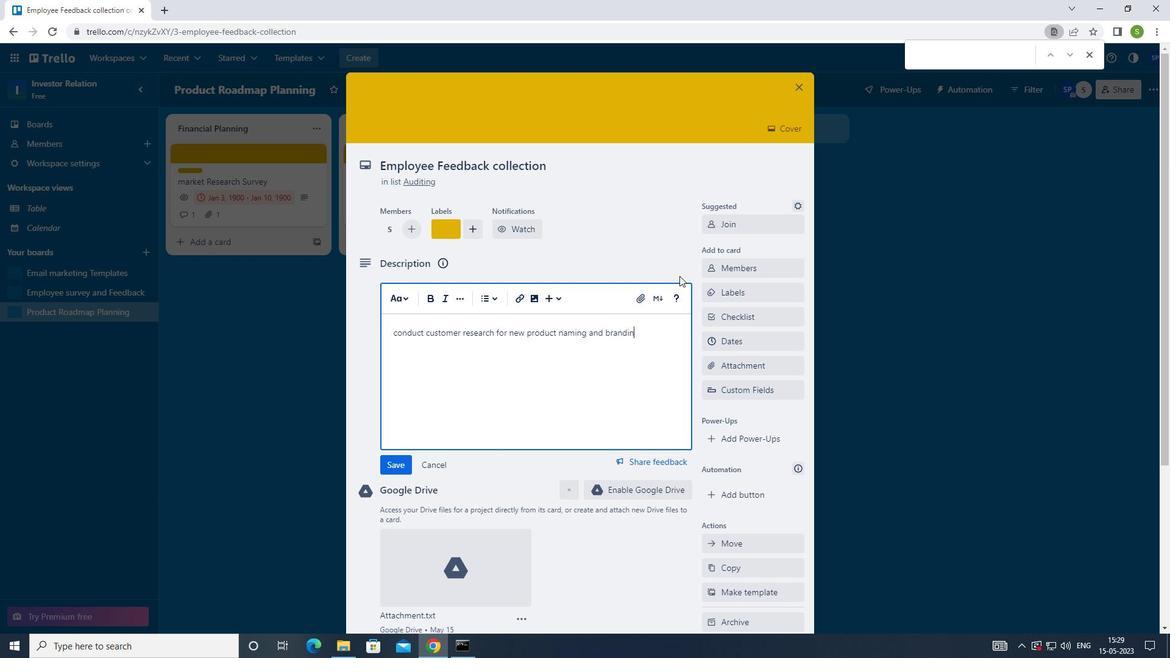 
Action: Mouse moved to (401, 460)
Screenshot: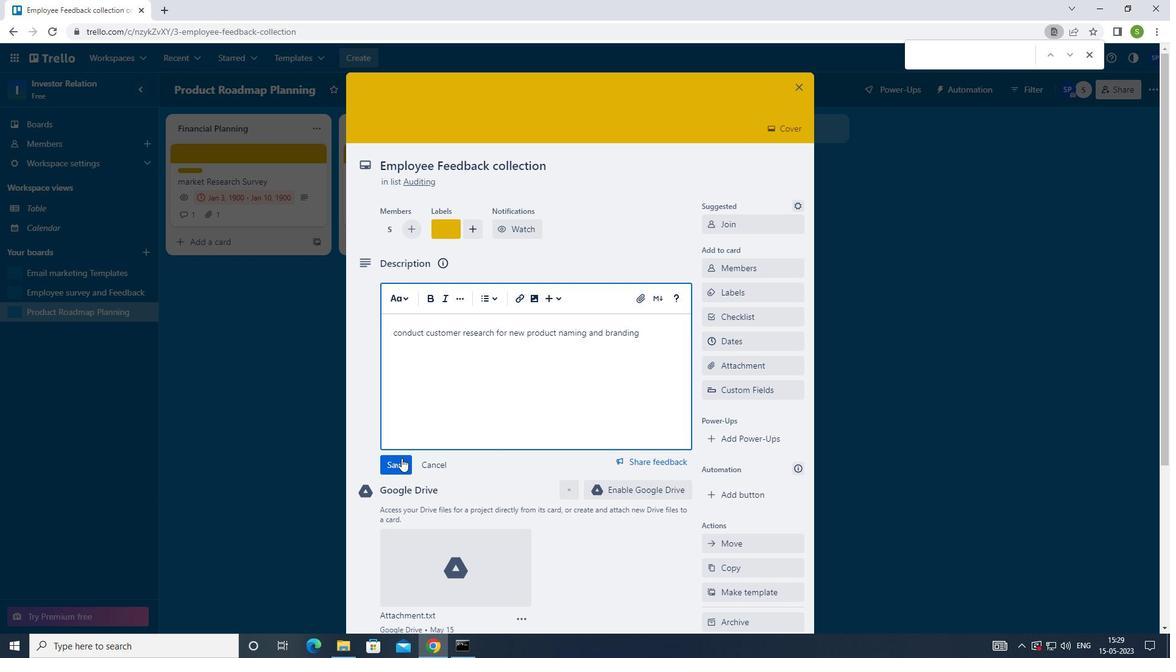 
Action: Mouse pressed left at (401, 460)
Screenshot: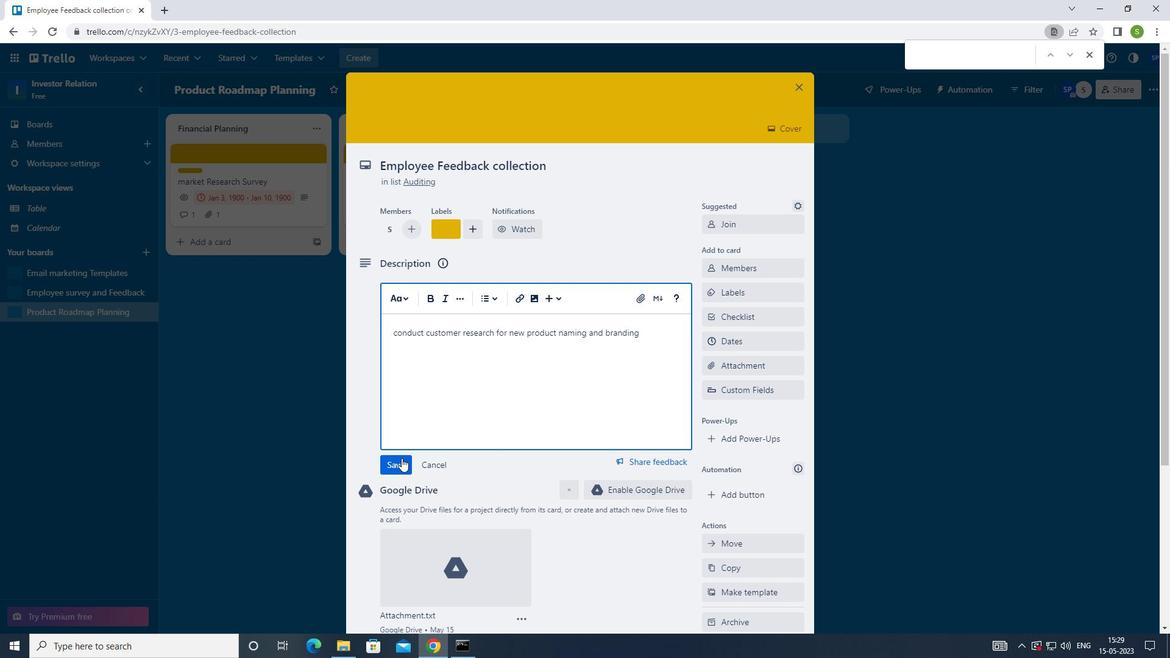 
Action: Mouse moved to (412, 602)
Screenshot: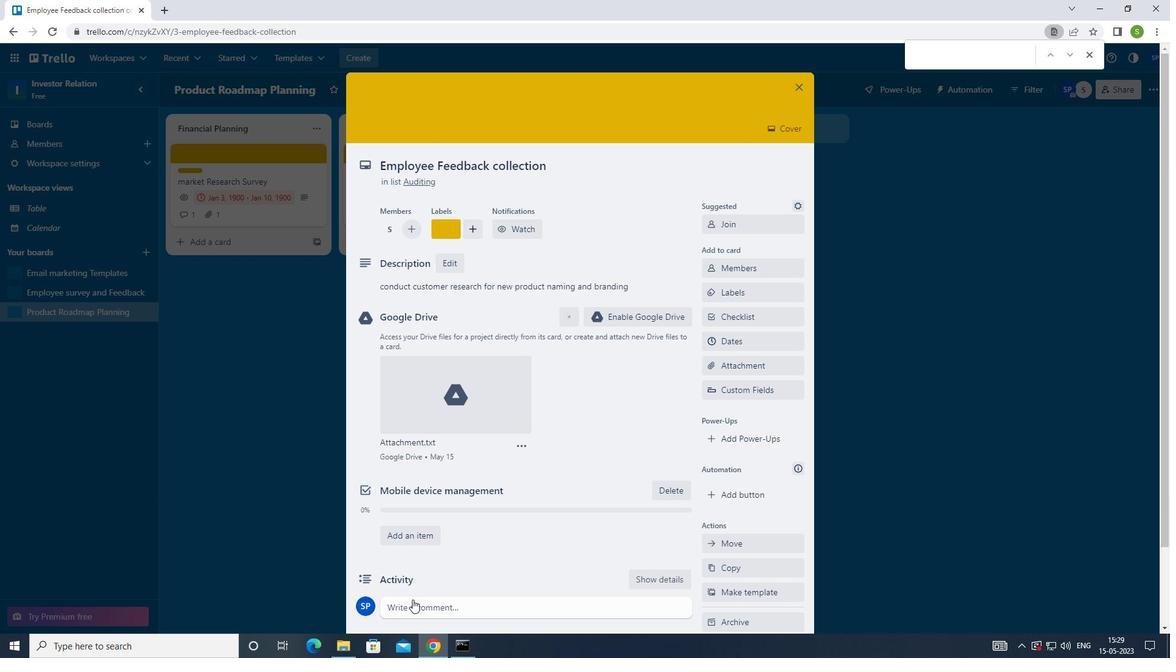 
Action: Mouse pressed left at (412, 602)
Screenshot: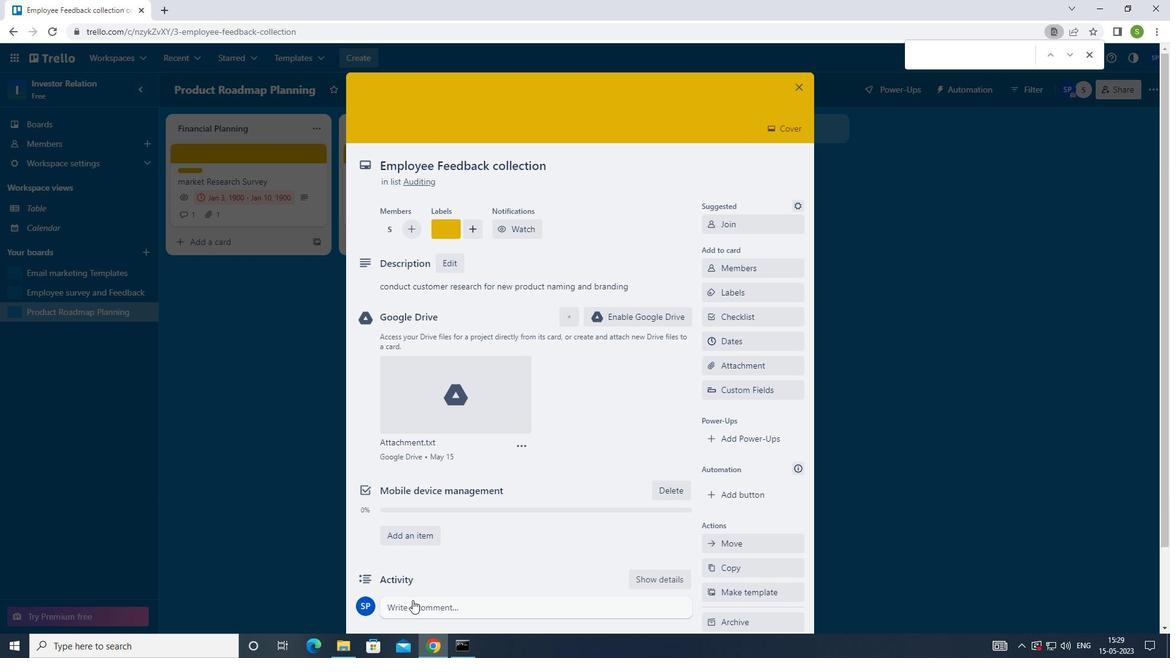 
Action: Mouse moved to (515, 446)
Screenshot: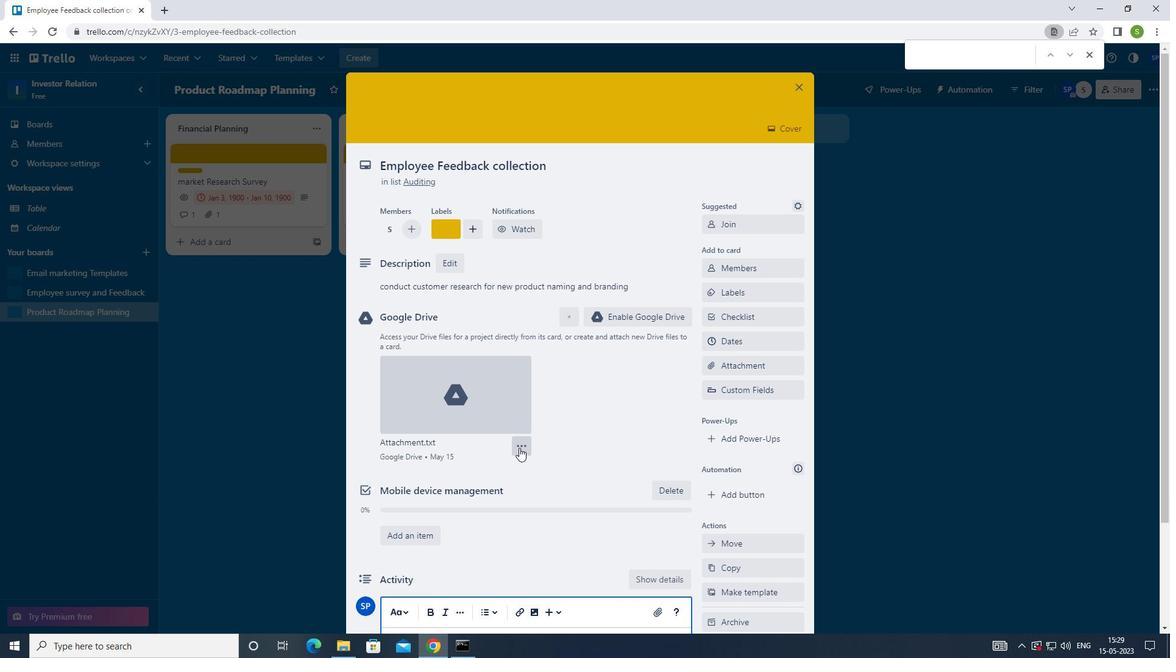 
Action: Mouse scrolled (515, 446) with delta (0, 0)
Screenshot: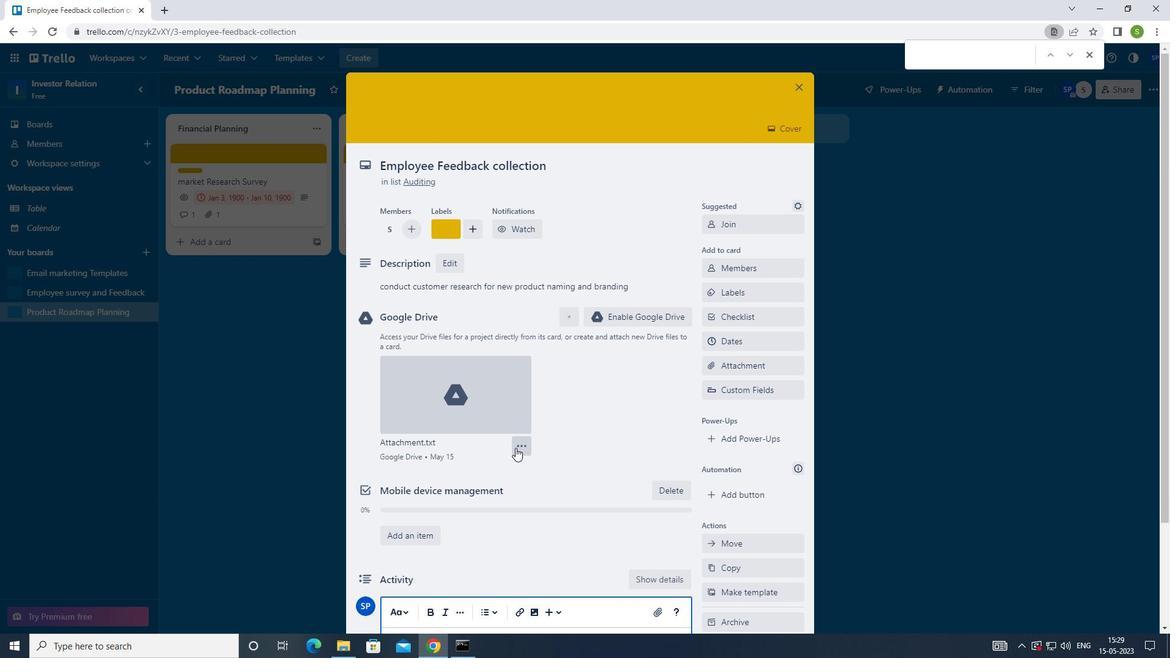 
Action: Mouse scrolled (515, 446) with delta (0, 0)
Screenshot: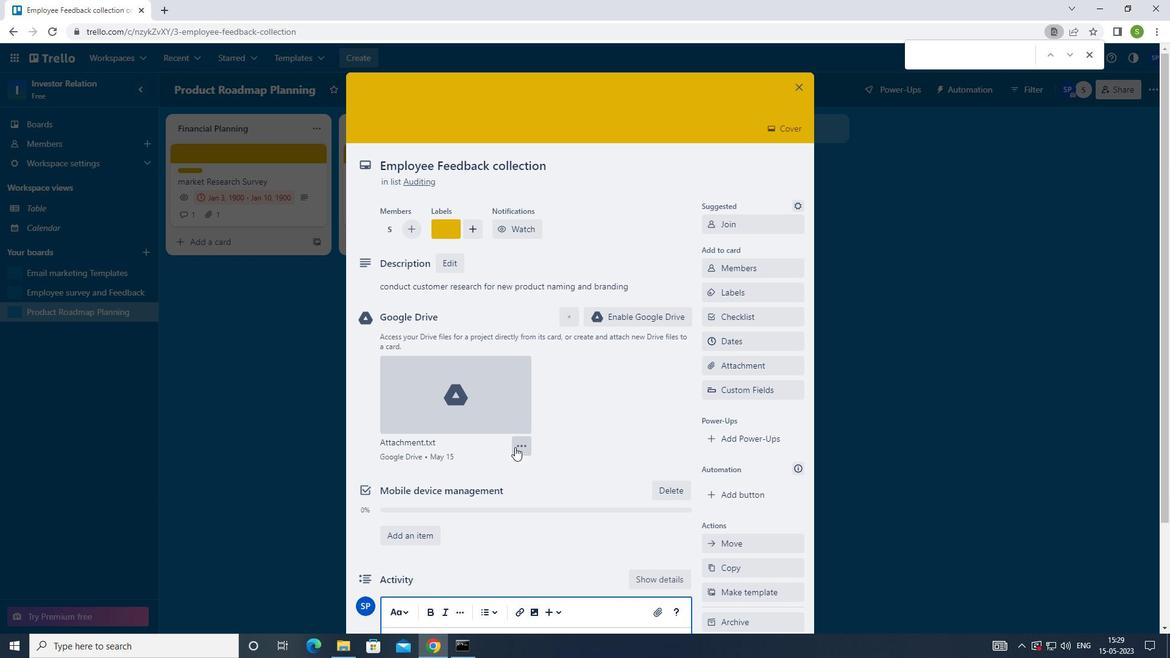 
Action: Mouse scrolled (515, 446) with delta (0, 0)
Screenshot: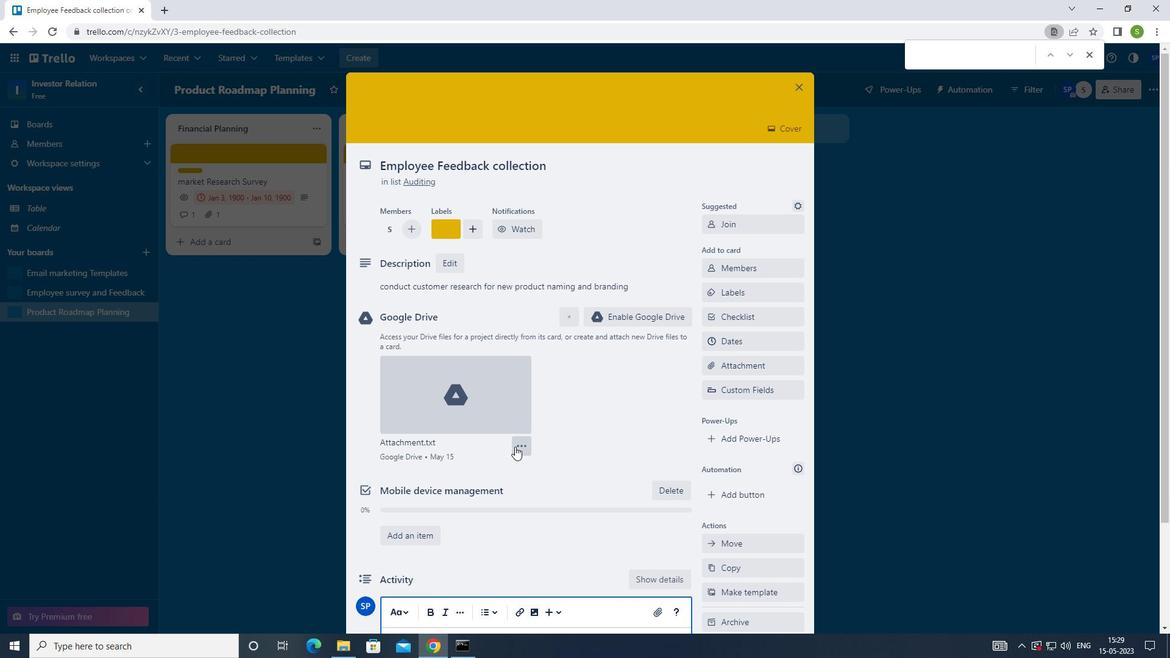 
Action: Mouse moved to (514, 445)
Screenshot: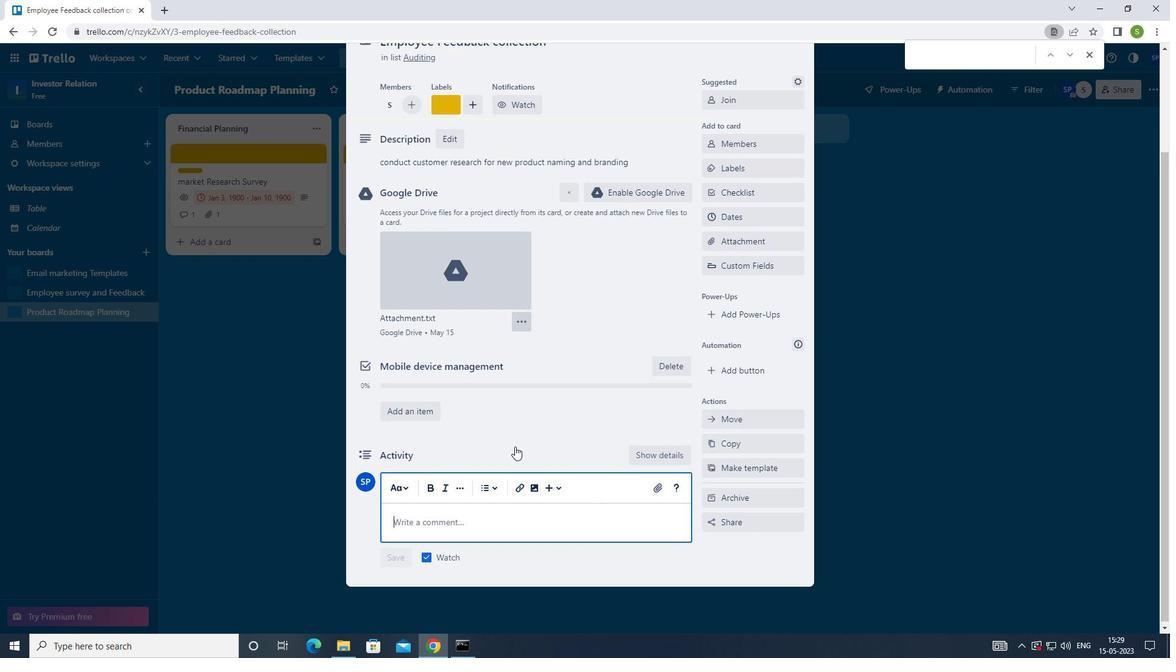 
Action: Key pressed <Key.shift>THIS<Key.space>ITEM<Key.space>IS<Key.space>A<Key.space>PRO<Key.backspace>IORITY<Key.space>ON<Key.space>OUR<Key.space>LIST<Key.space>SO<Key.space>LET<Key.space>US<Key.space>FOCUS<Key.space>ON<Key.space>GETTING<Key.space>IT<Key.space>DONE<Key.space>AS<Key.space>SOON<Key.space>AS<Key.space>POSSIN<Key.backspace>BLE
Screenshot: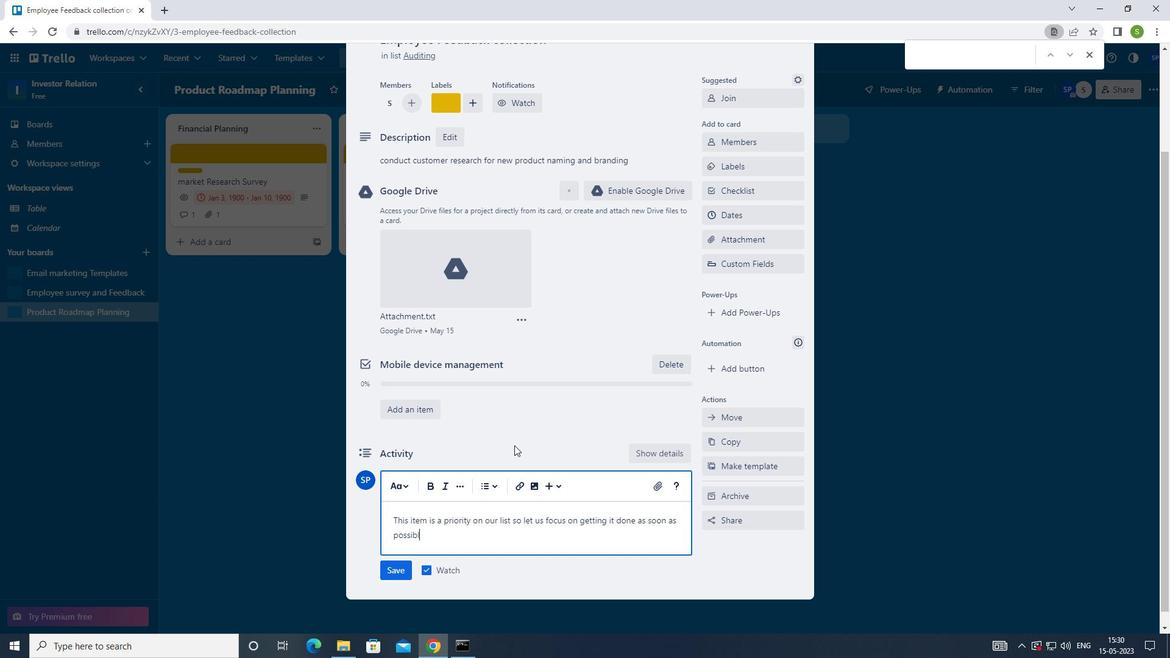 
Action: Mouse moved to (393, 572)
Screenshot: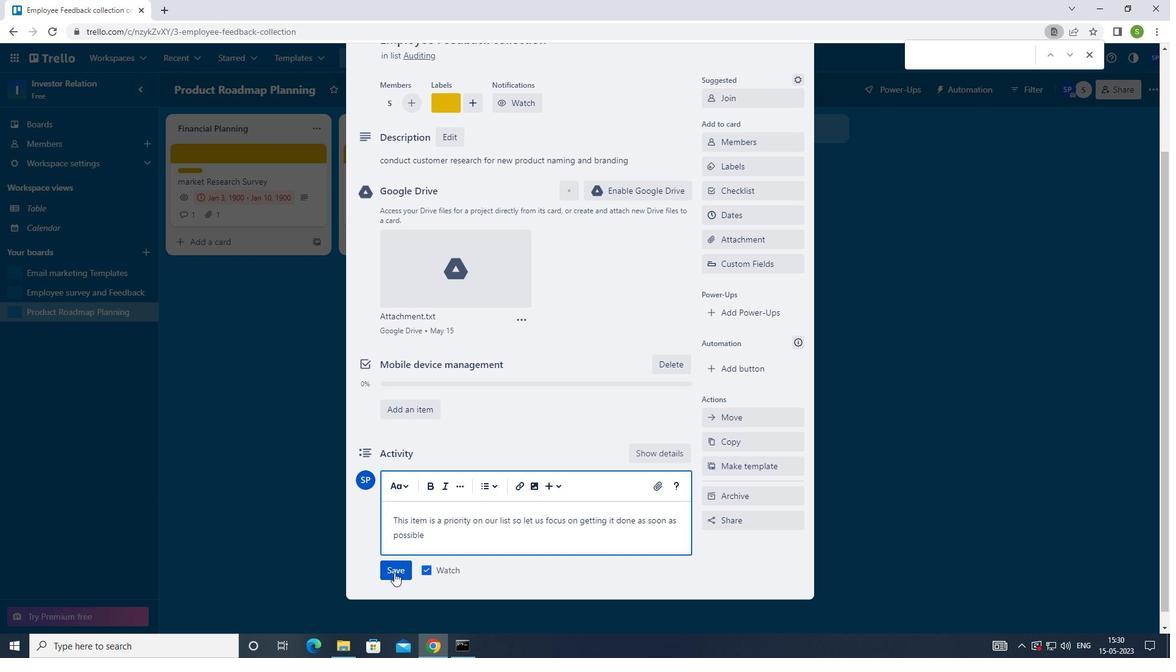 
Action: Mouse pressed left at (393, 572)
Screenshot: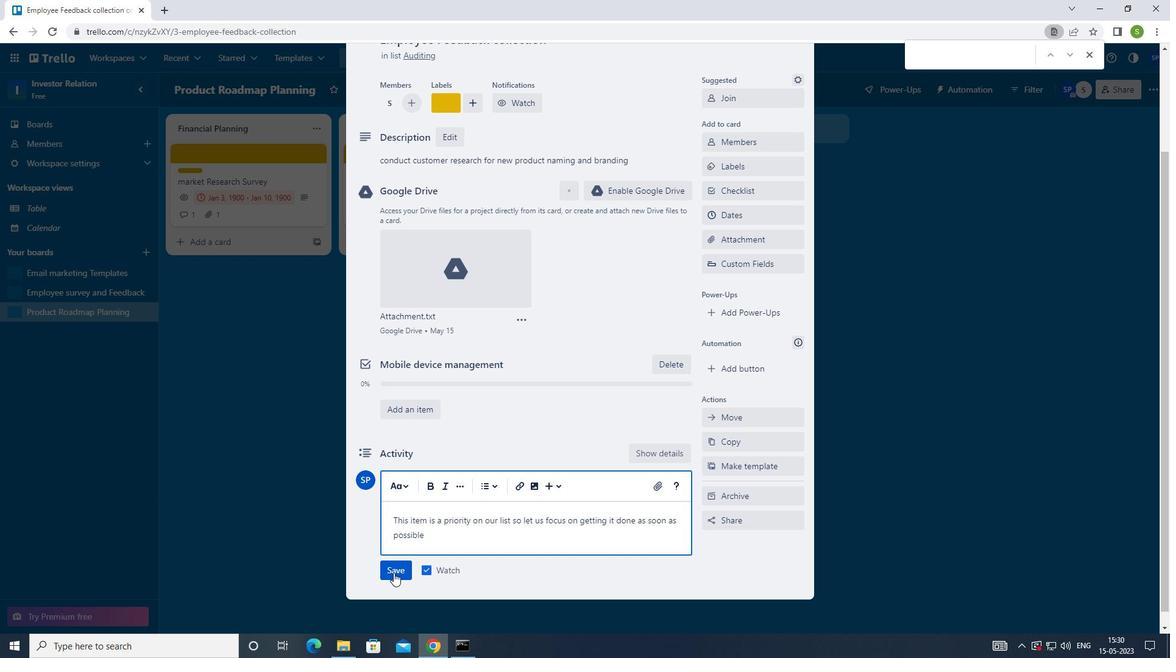 
Action: Mouse moved to (746, 213)
Screenshot: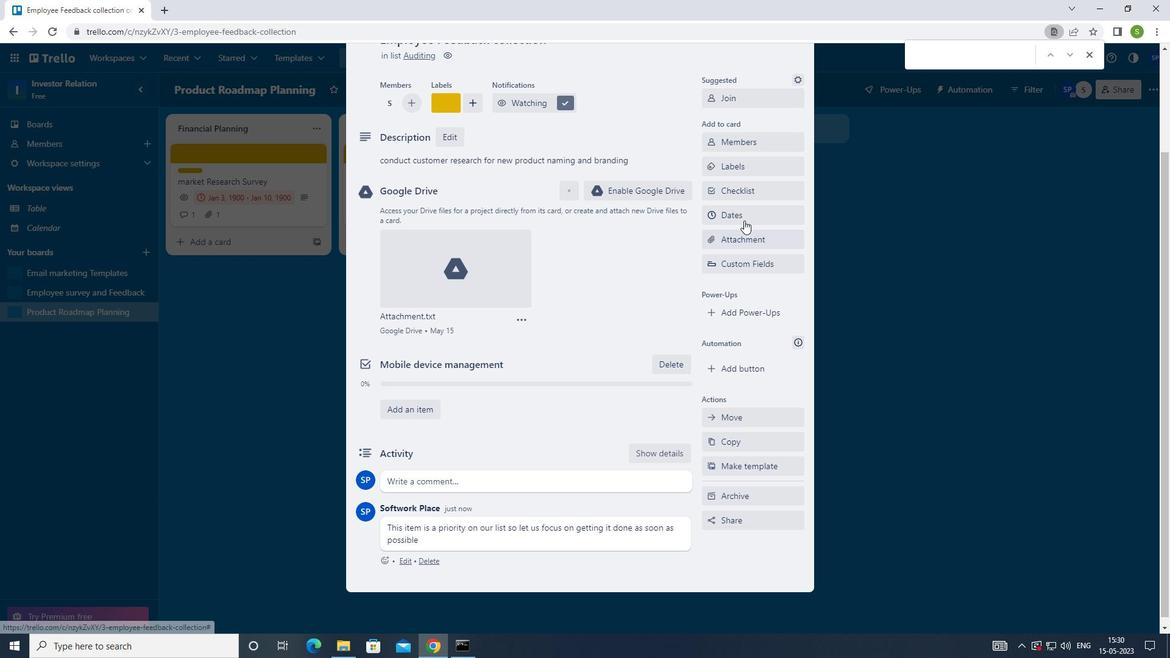 
Action: Mouse pressed left at (746, 213)
Screenshot: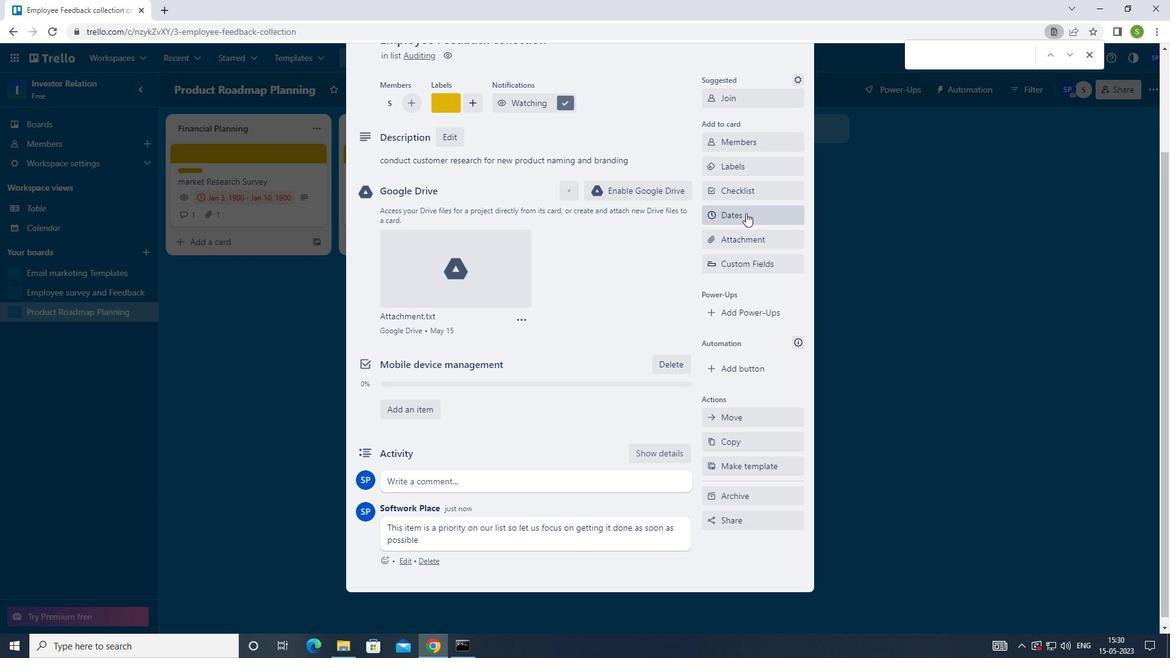 
Action: Mouse moved to (718, 312)
Screenshot: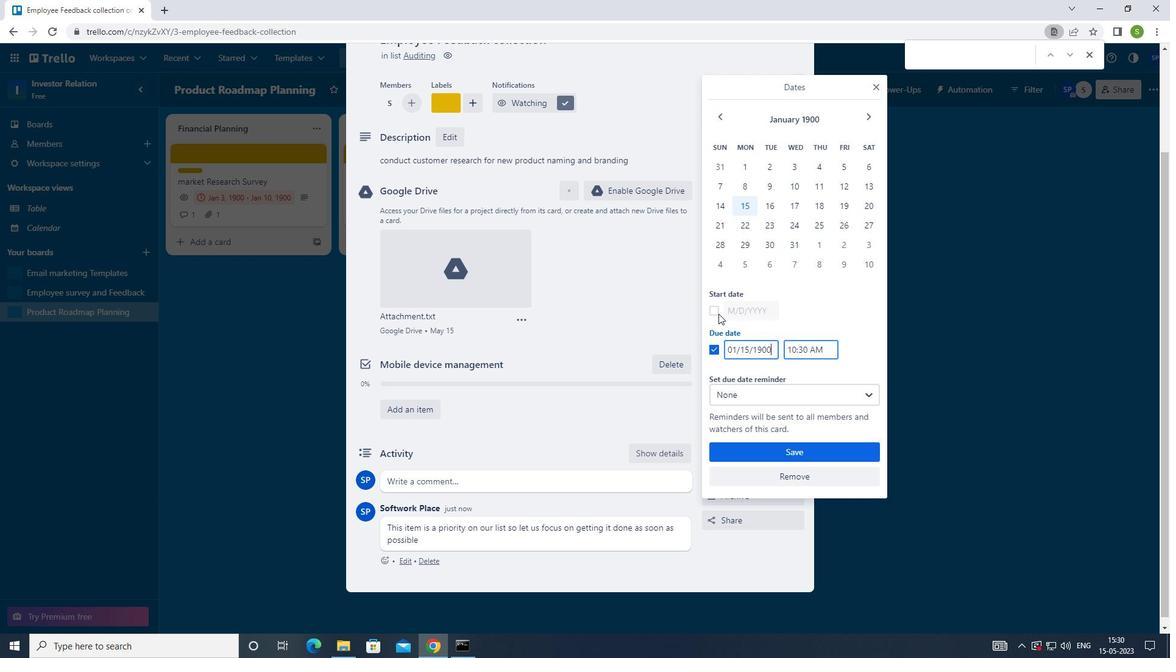 
Action: Mouse pressed left at (718, 312)
Screenshot: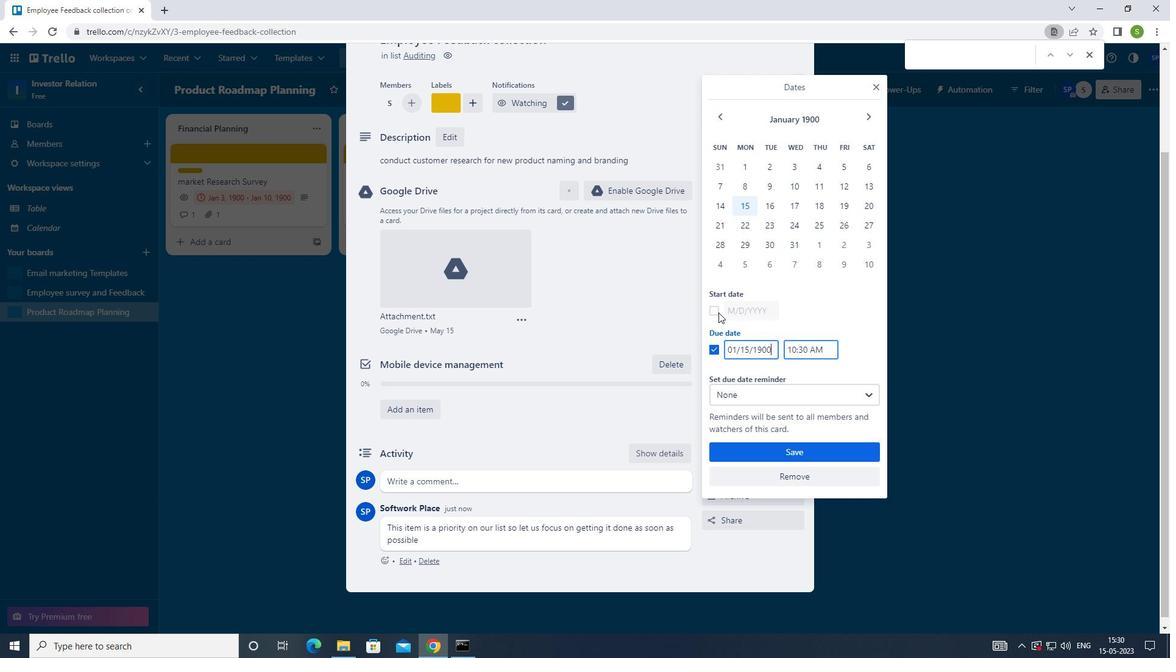 
Action: Mouse moved to (776, 190)
Screenshot: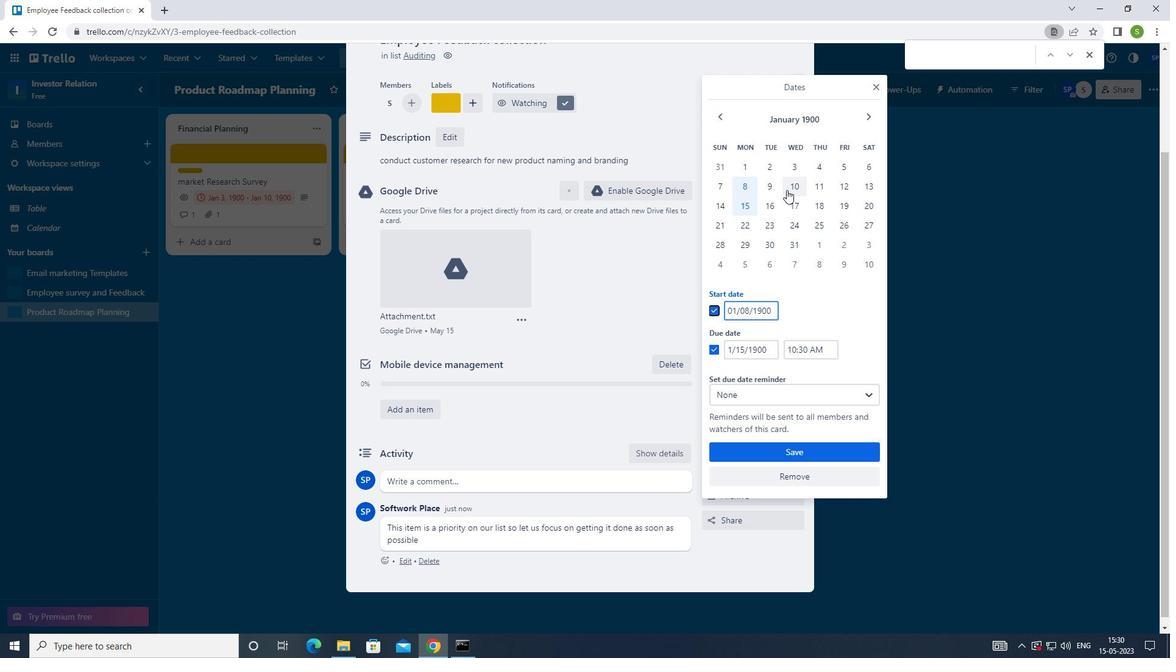 
Action: Mouse pressed left at (776, 190)
Screenshot: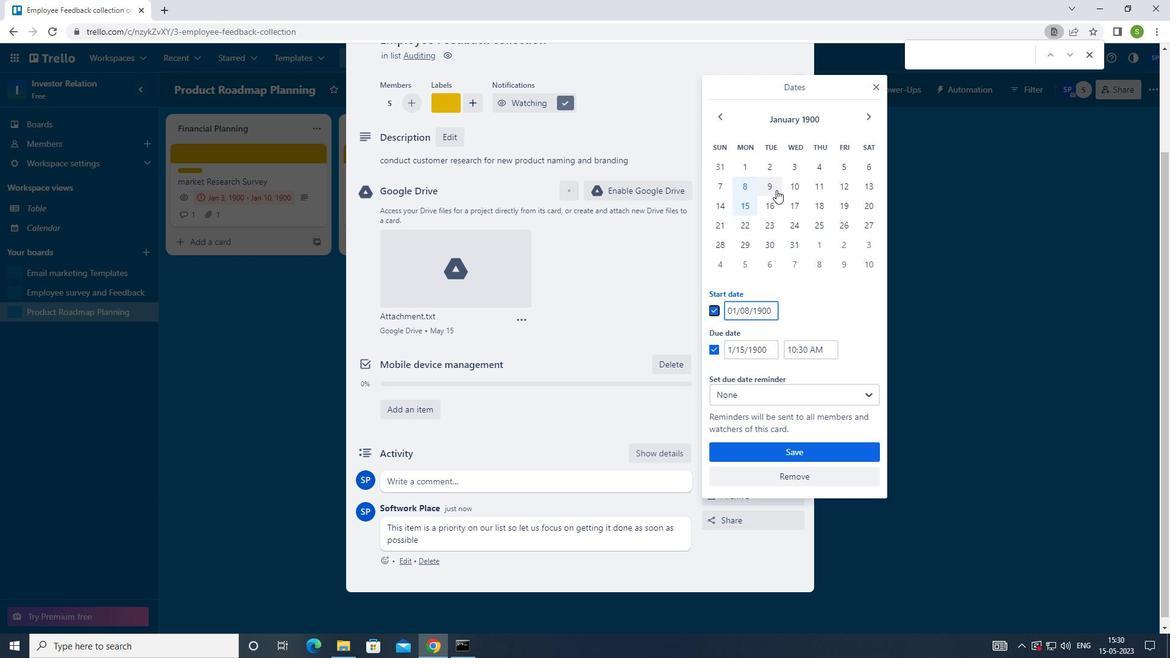 
Action: Mouse moved to (771, 209)
Screenshot: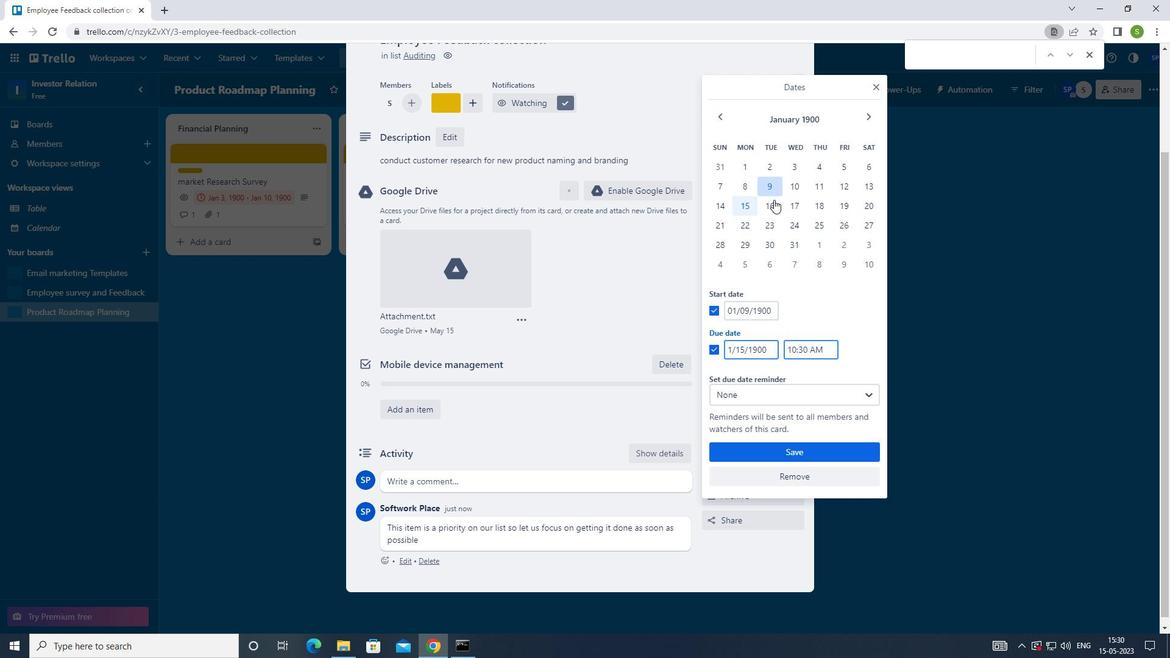 
Action: Mouse pressed left at (771, 209)
Screenshot: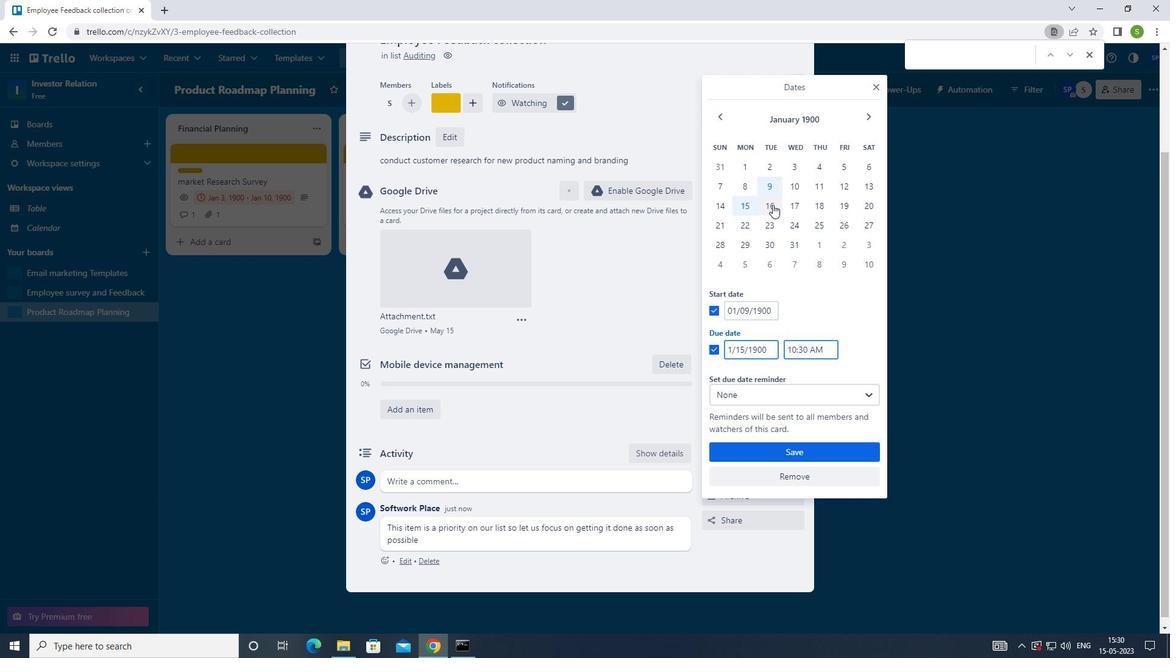 
Action: Mouse moved to (775, 453)
Screenshot: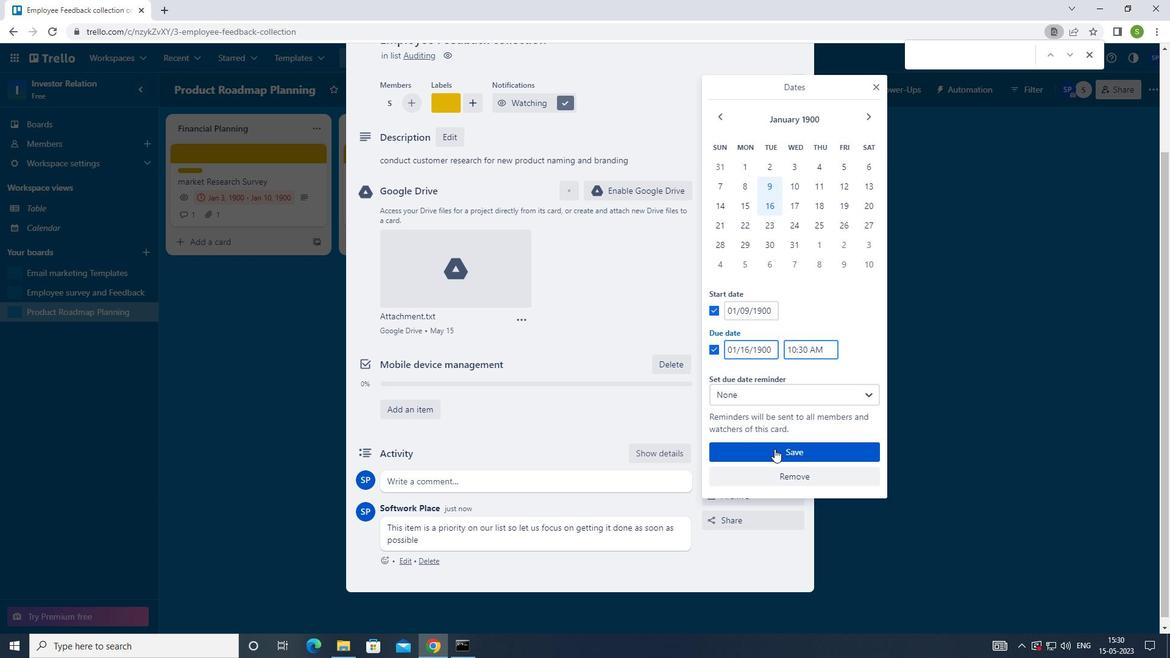 
Action: Mouse pressed left at (775, 453)
Screenshot: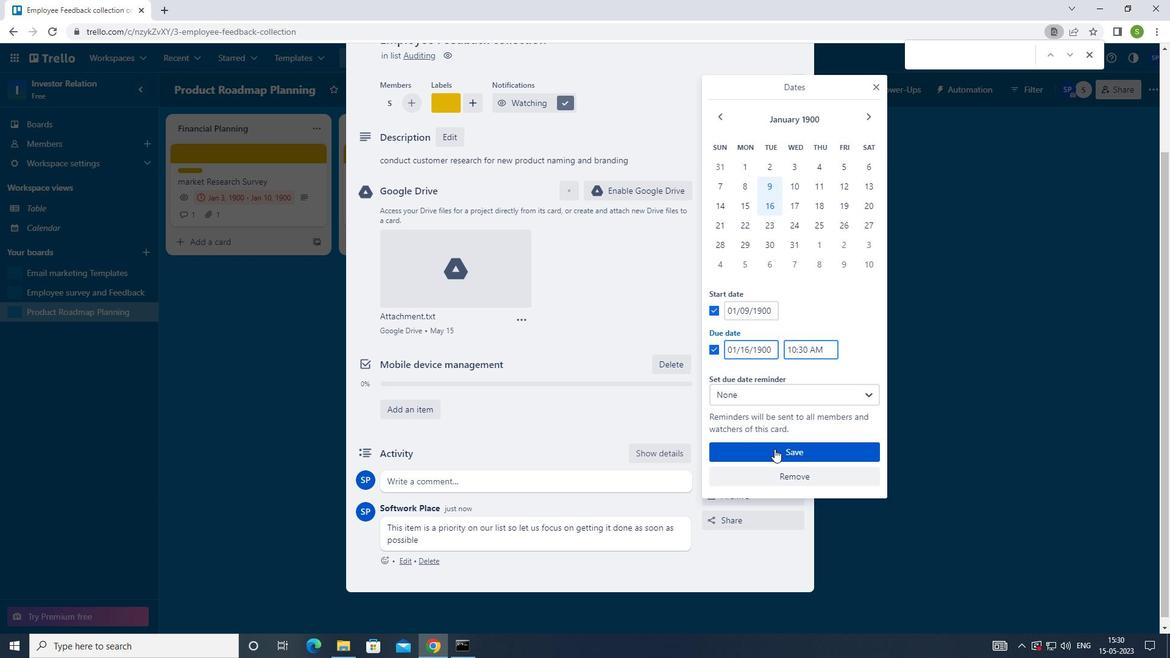 
Action: Mouse moved to (775, 438)
Screenshot: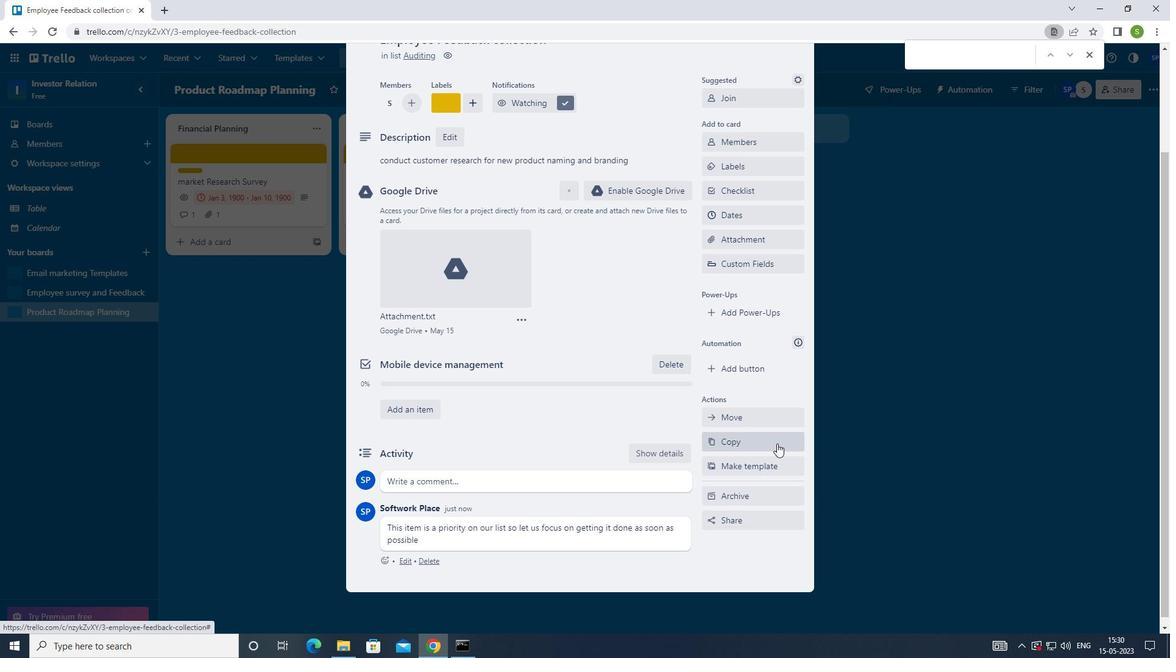 
Action: Key pressed <Key.f8>
Screenshot: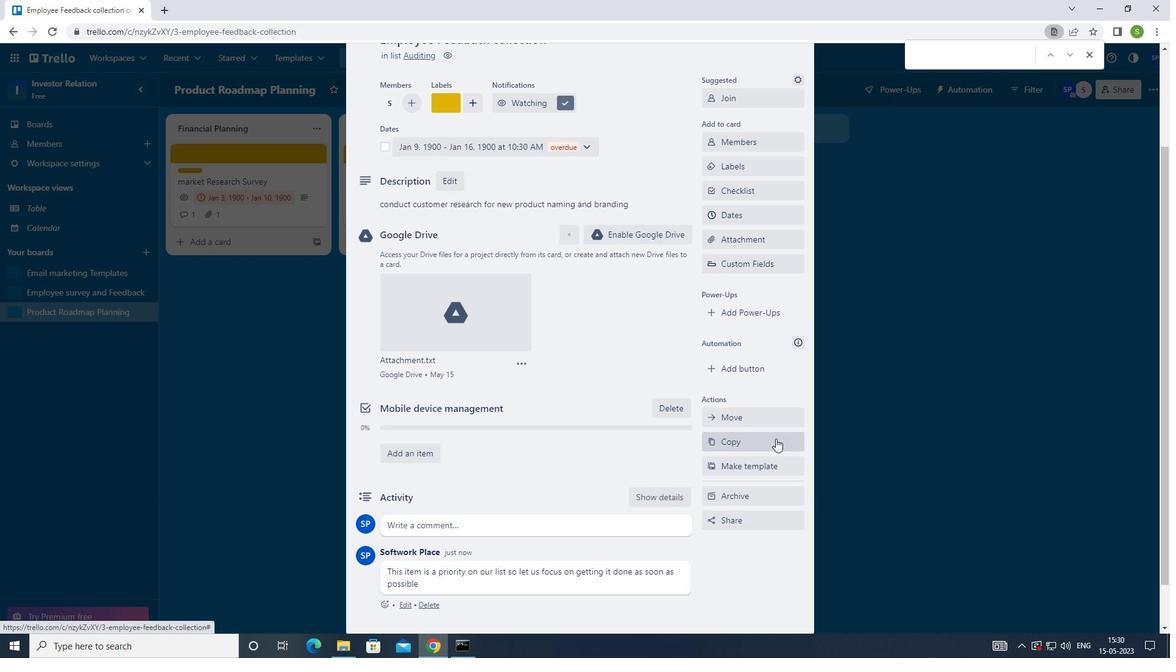 
